 Task: Look for space in Plaridel, Philippines from 1st July, 2023 to 9th July, 2023 for 2 adults in price range Rs.8000 to Rs.15000. Place can be entire place with 1 bedroom having 1 bed and 1 bathroom. Property type can be house, flat, guest house. Booking option can be shelf check-in. Required host language is English.
Action: Mouse moved to (664, 102)
Screenshot: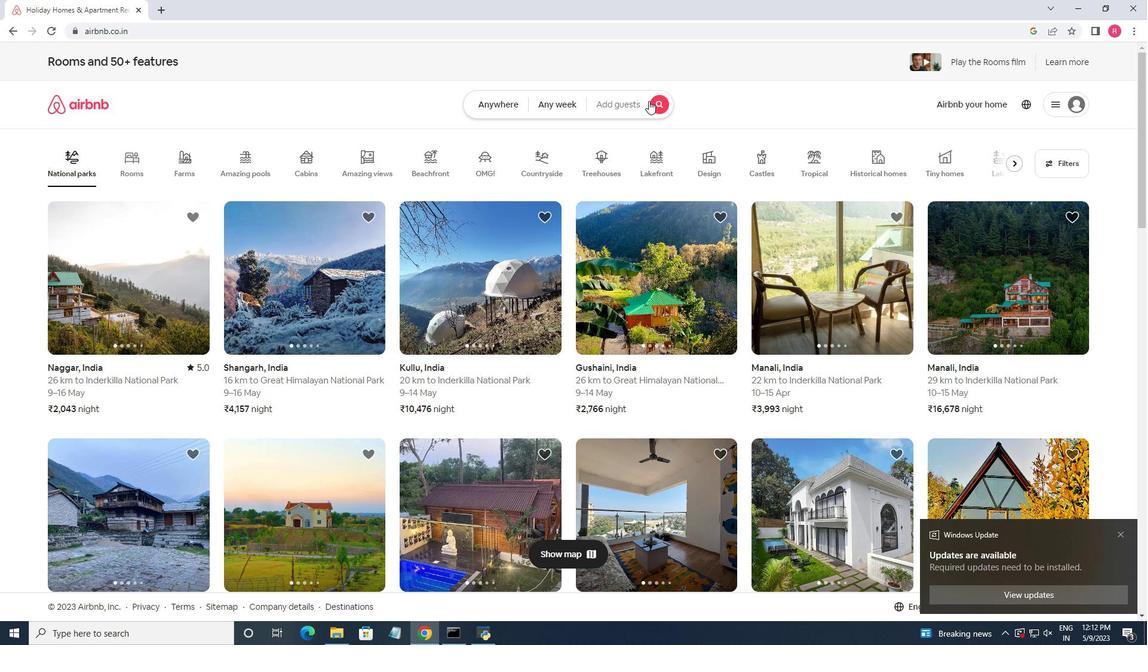 
Action: Mouse pressed left at (664, 102)
Screenshot: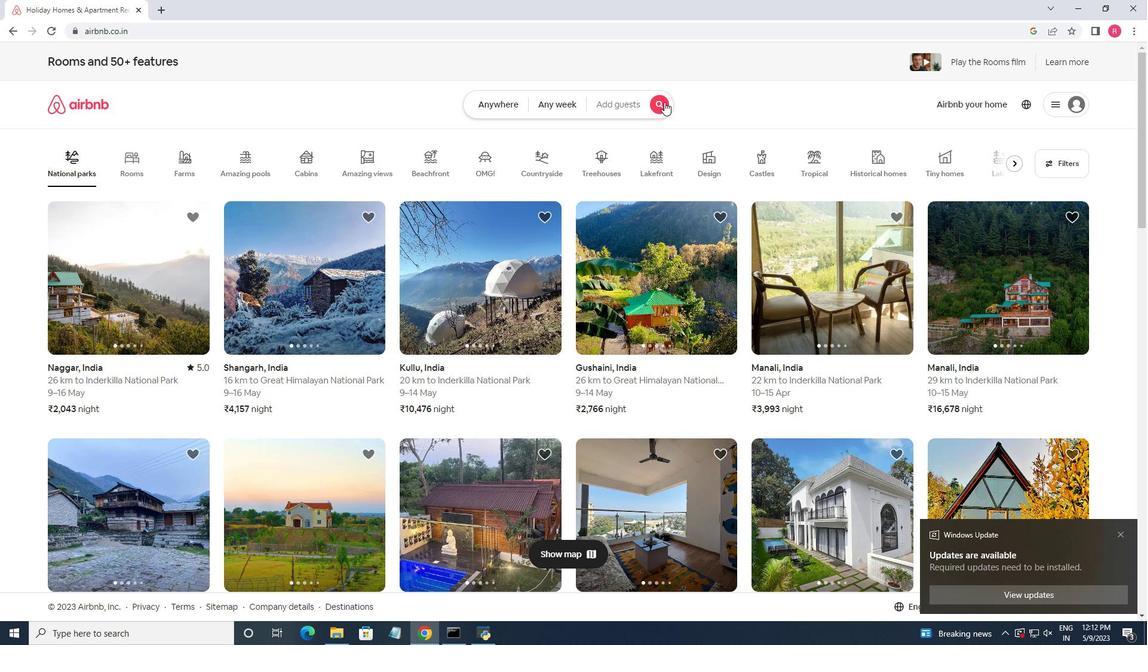 
Action: Mouse moved to (364, 150)
Screenshot: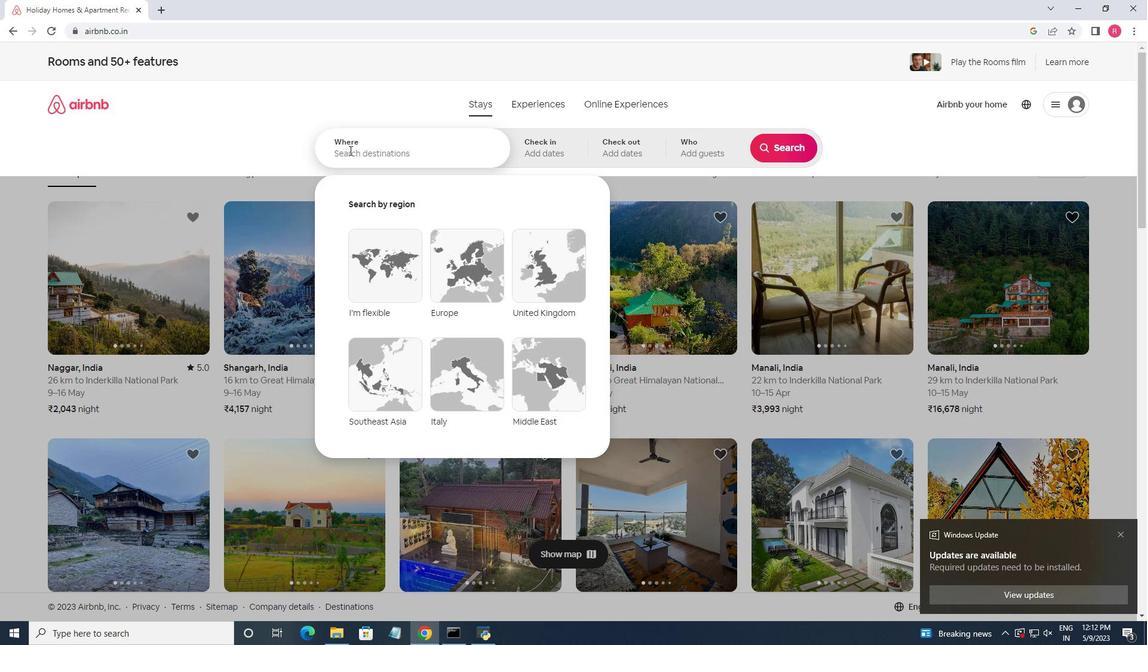 
Action: Mouse pressed left at (364, 150)
Screenshot: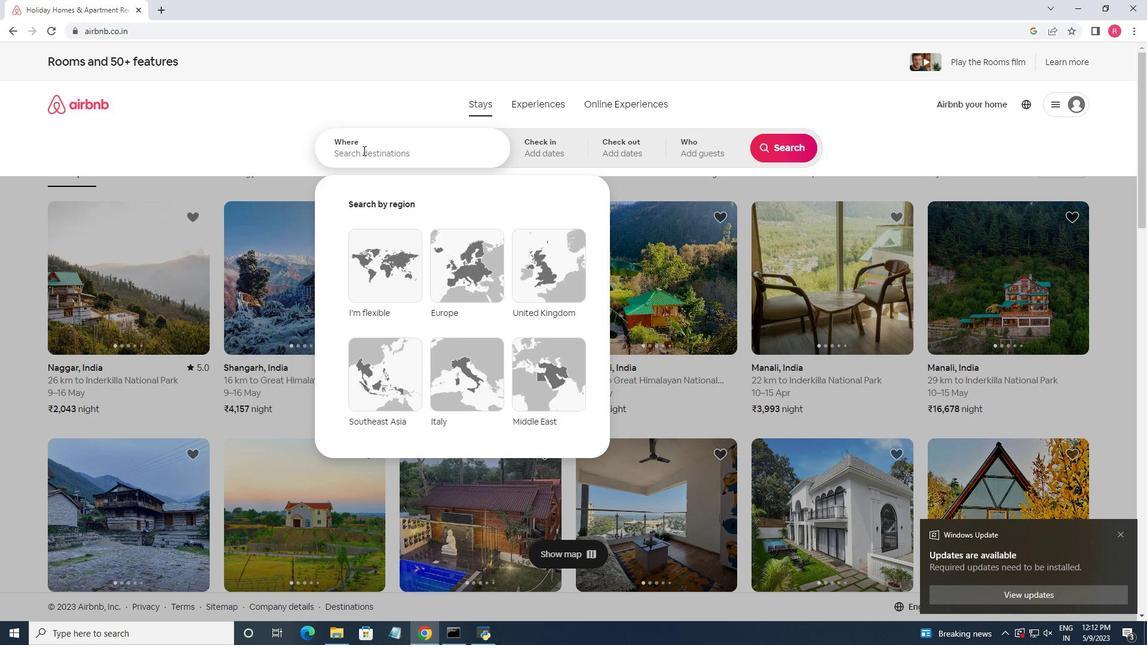 
Action: Key pressed <Key.shift><Key.shift><Key.shift><Key.shift><Key.shift><Key.shift><Key.shift><Key.shift><Key.shift><Key.shift><Key.shift><Key.shift><Key.shift><Key.shift><Key.shift><Key.shift><Key.shift><Key.shift><Key.shift><Key.shift><Key.shift><Key.shift><Key.shift><Key.shift><Key.shift><Key.shift><Key.shift><Key.shift><Key.shift><Key.shift><Key.shift><Key.shift><Key.shift><Key.shift><Key.shift><Key.shift><Key.shift><Key.shift><Key.shift><Key.shift><Key.shift><Key.shift><Key.shift><Key.shift><Key.shift><Key.shift><Key.shift><Key.shift><Key.shift><Key.shift>Plaridel,<Key.space><Key.shift>Phill<Key.backspace>ippines<Key.enter>
Screenshot: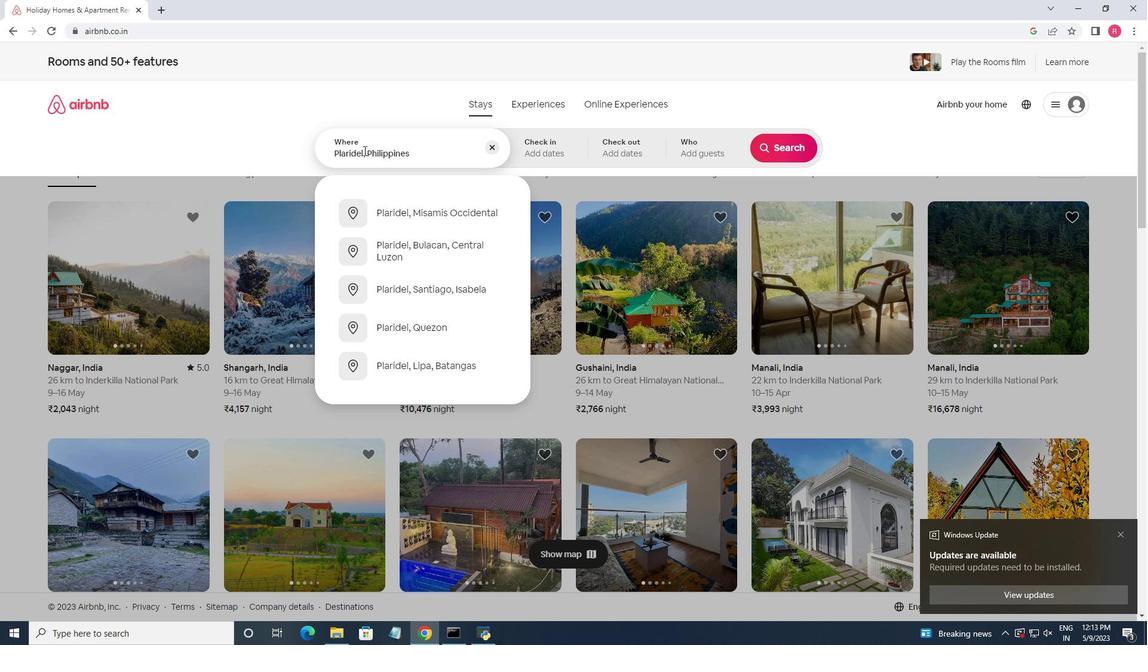 
Action: Mouse moved to (563, 152)
Screenshot: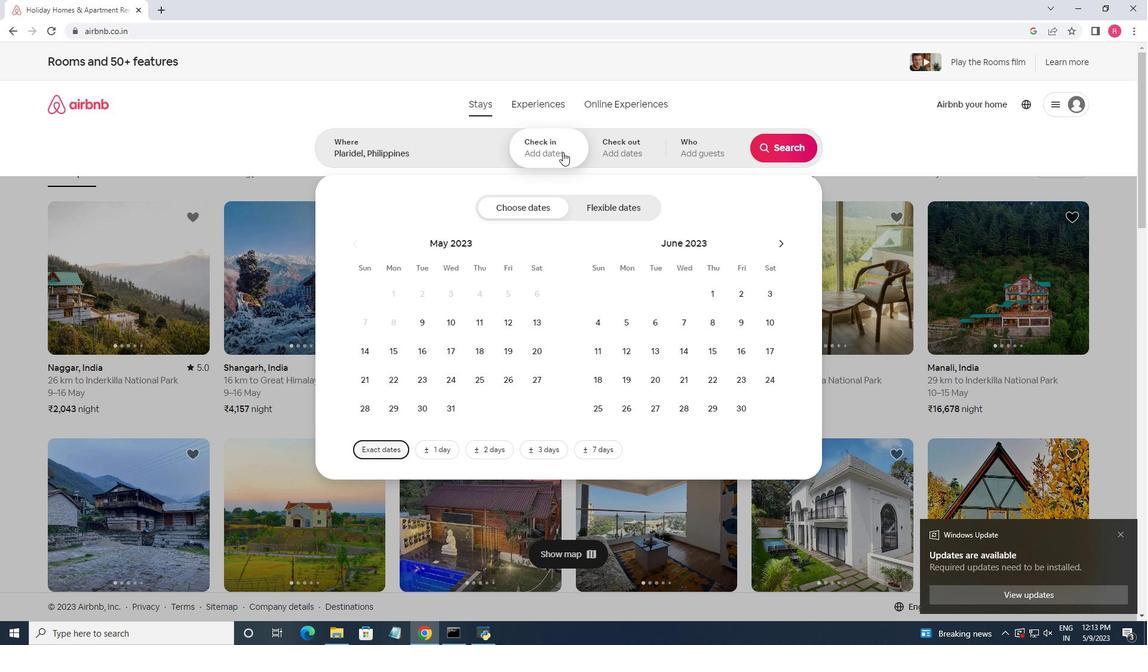 
Action: Mouse pressed left at (563, 152)
Screenshot: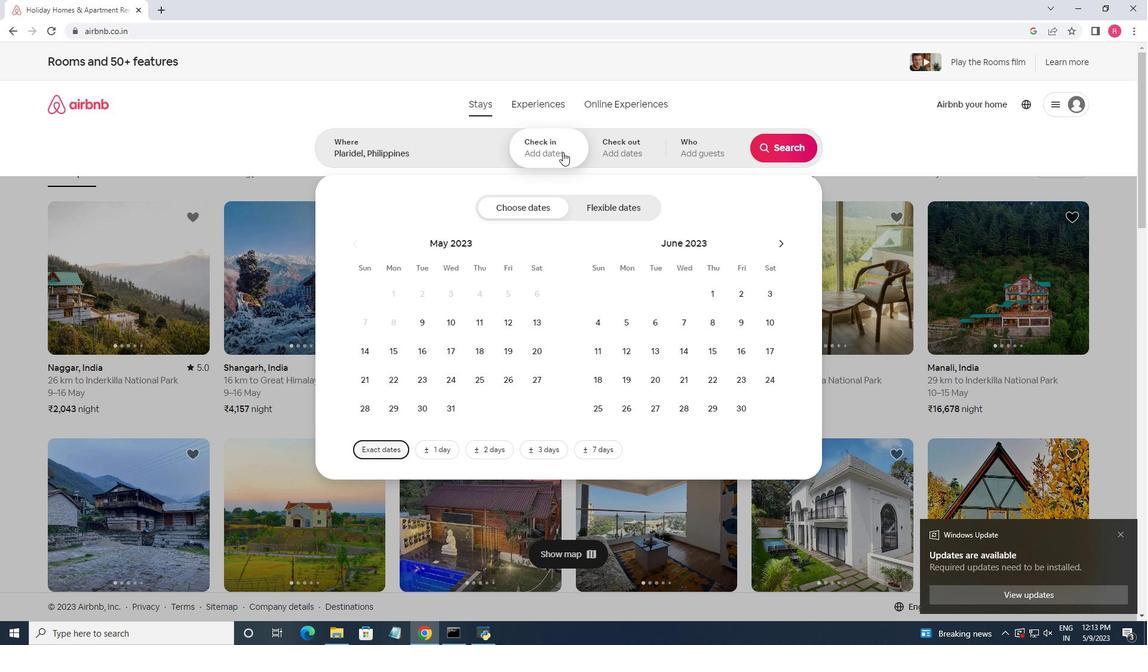 
Action: Mouse moved to (551, 152)
Screenshot: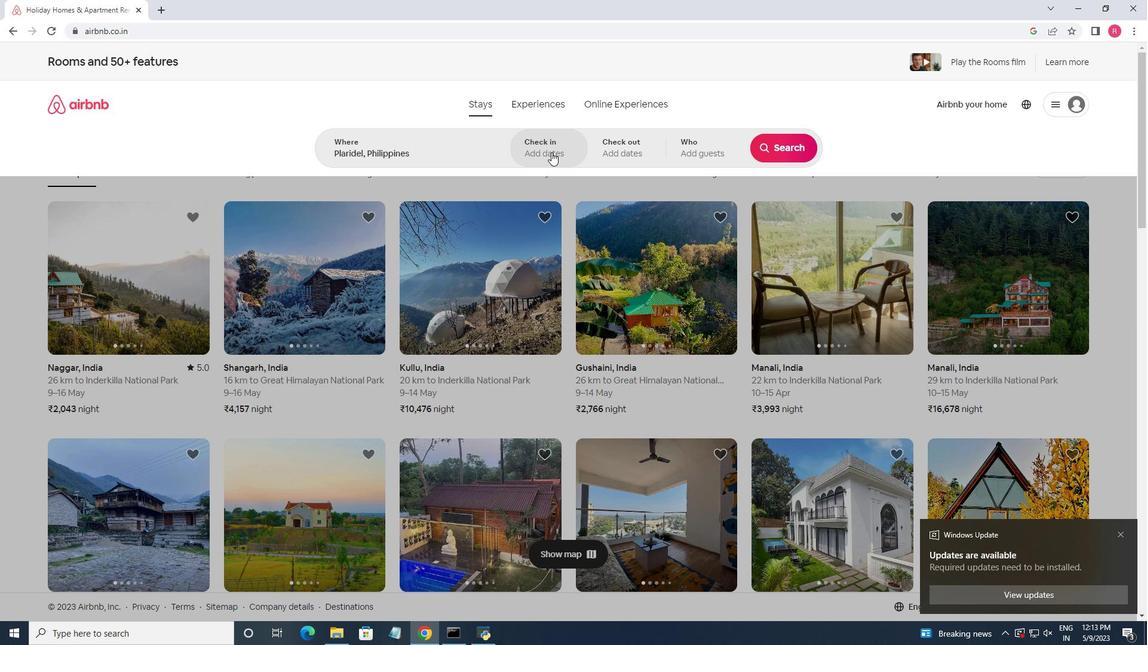 
Action: Mouse pressed left at (551, 152)
Screenshot: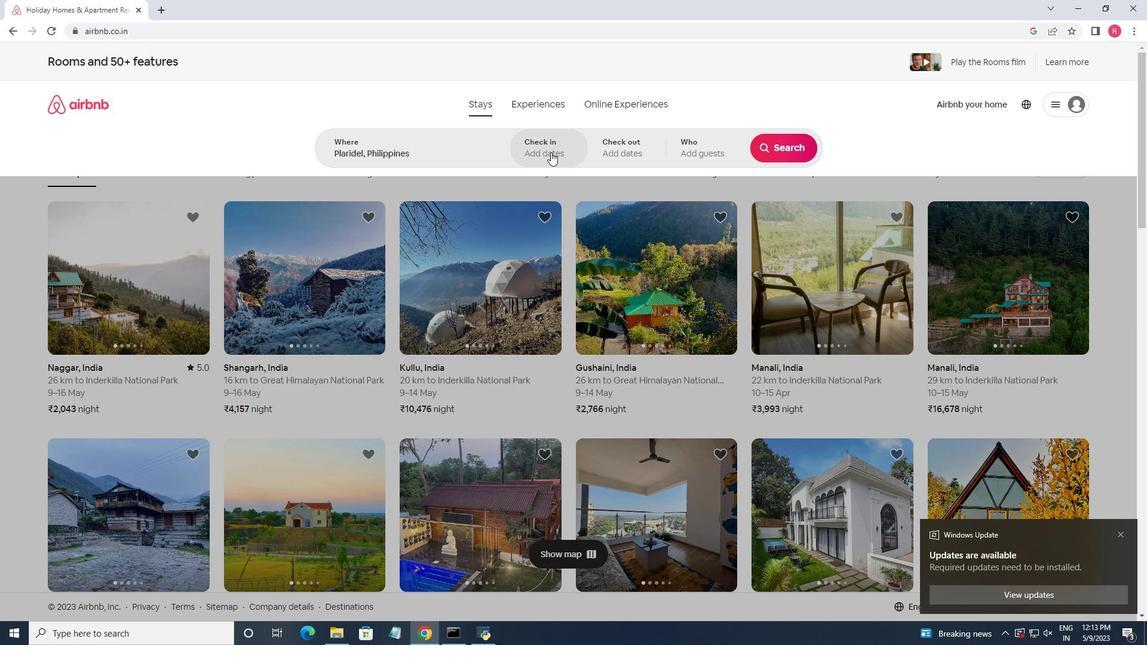 
Action: Mouse moved to (783, 247)
Screenshot: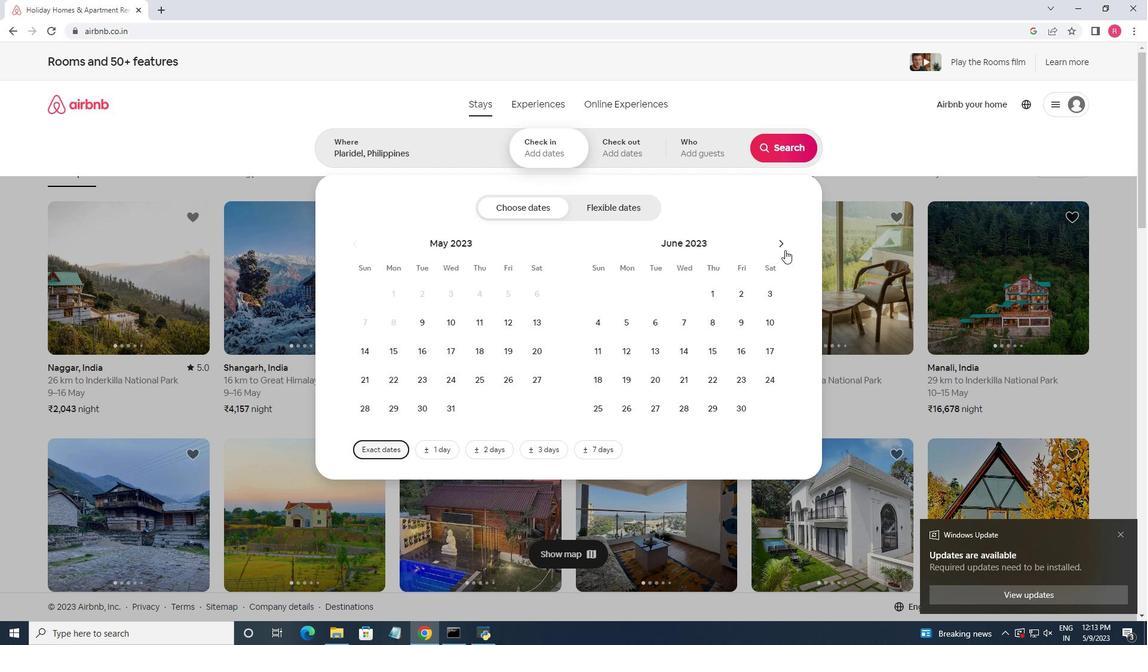 
Action: Mouse pressed left at (783, 247)
Screenshot: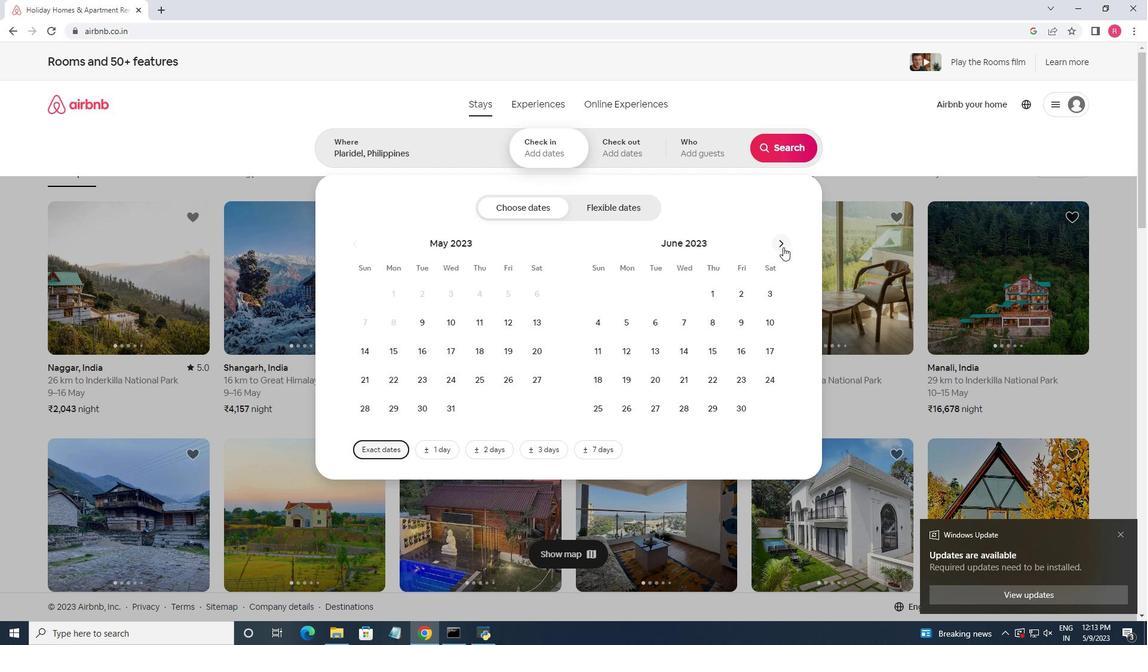 
Action: Mouse moved to (771, 297)
Screenshot: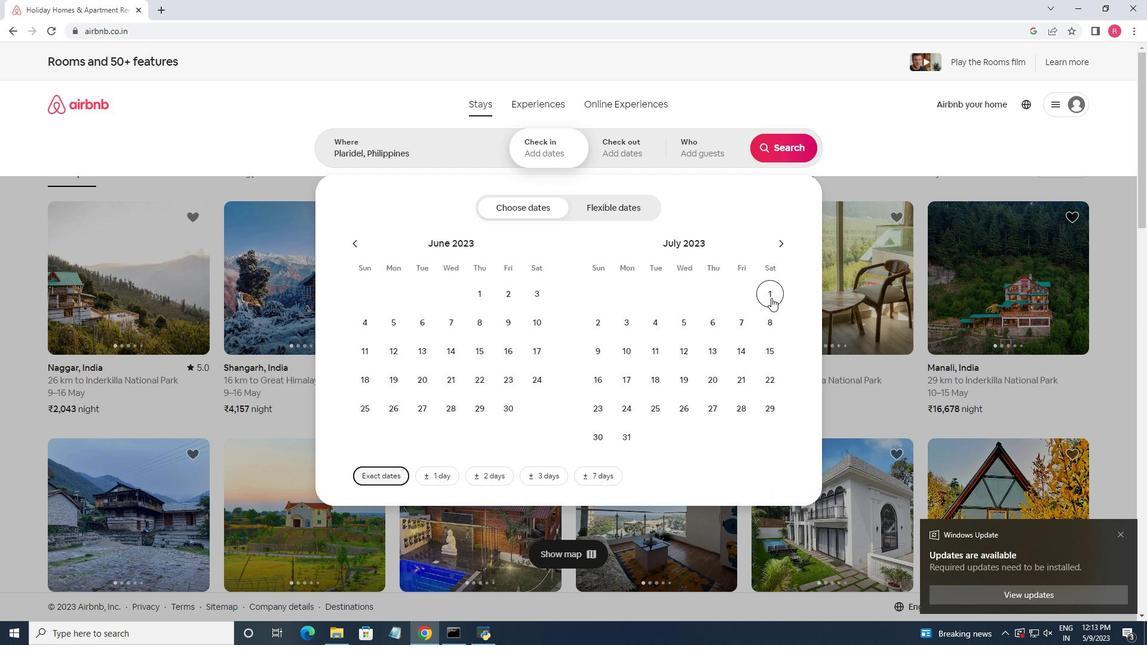 
Action: Mouse pressed left at (771, 297)
Screenshot: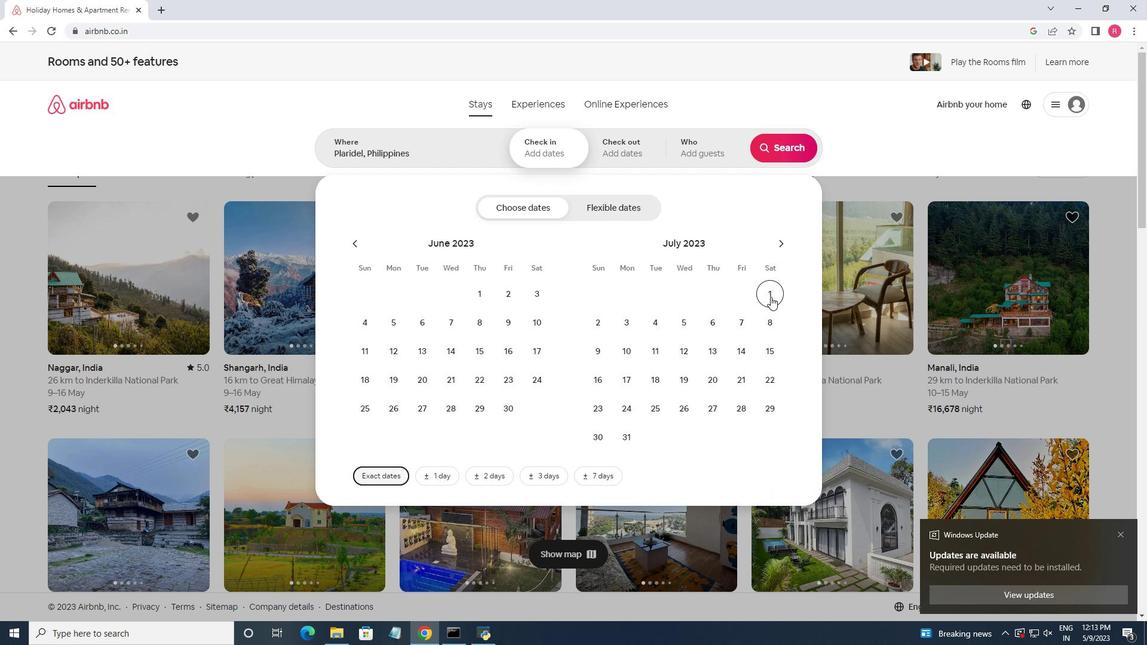 
Action: Mouse moved to (605, 349)
Screenshot: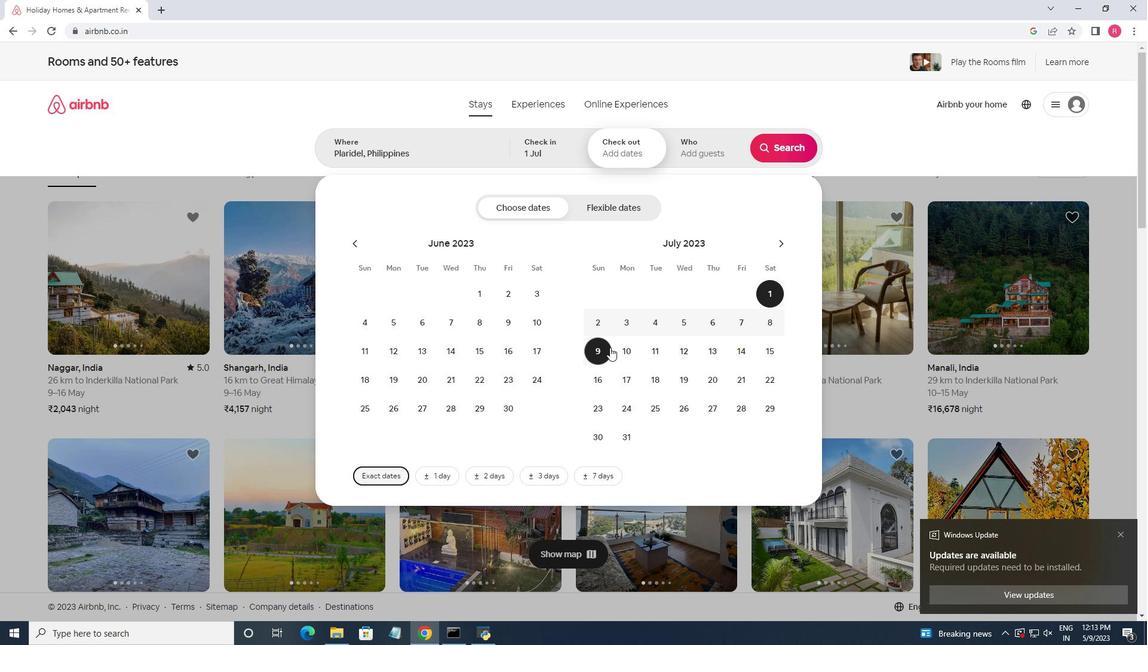 
Action: Mouse pressed left at (605, 349)
Screenshot: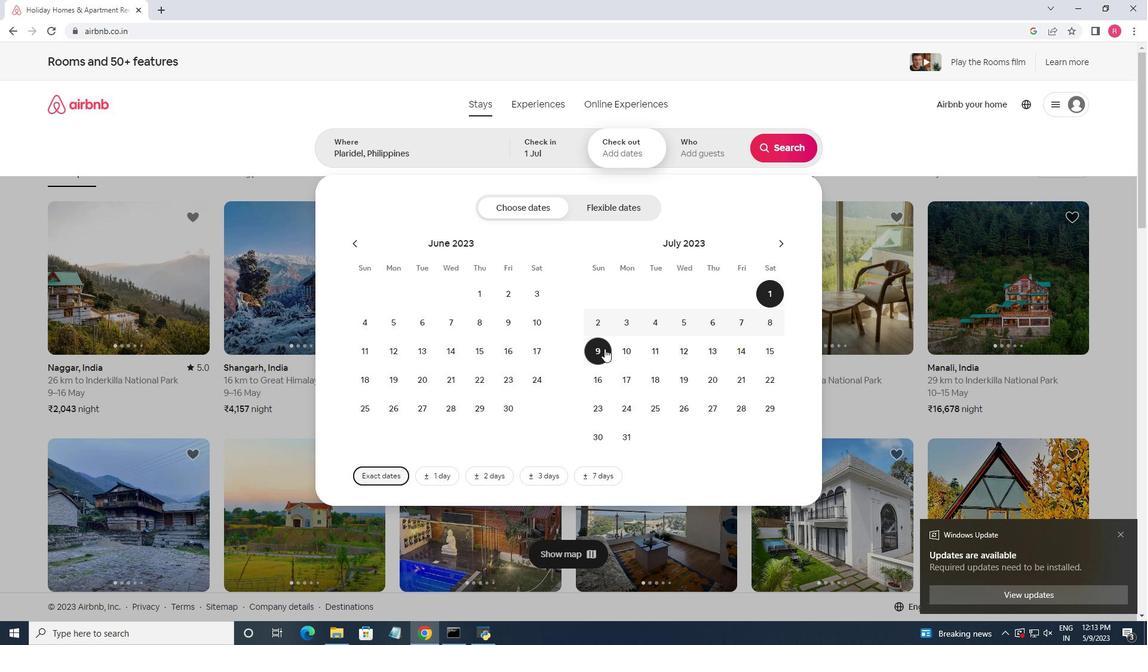 
Action: Mouse moved to (721, 156)
Screenshot: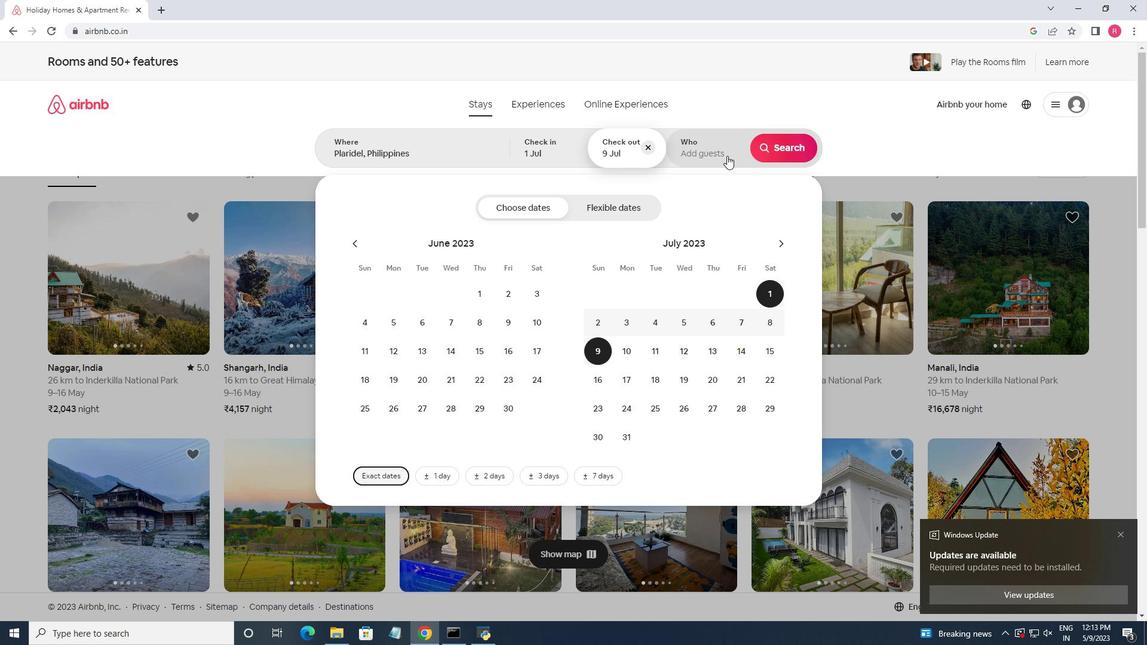 
Action: Mouse pressed left at (721, 156)
Screenshot: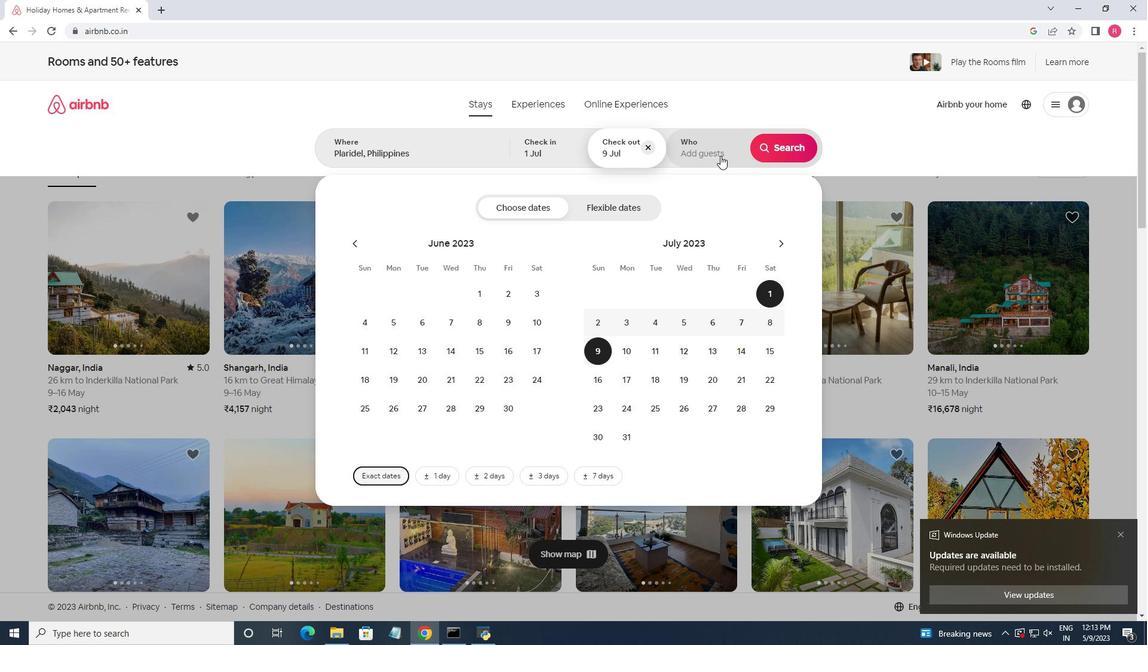 
Action: Mouse moved to (790, 207)
Screenshot: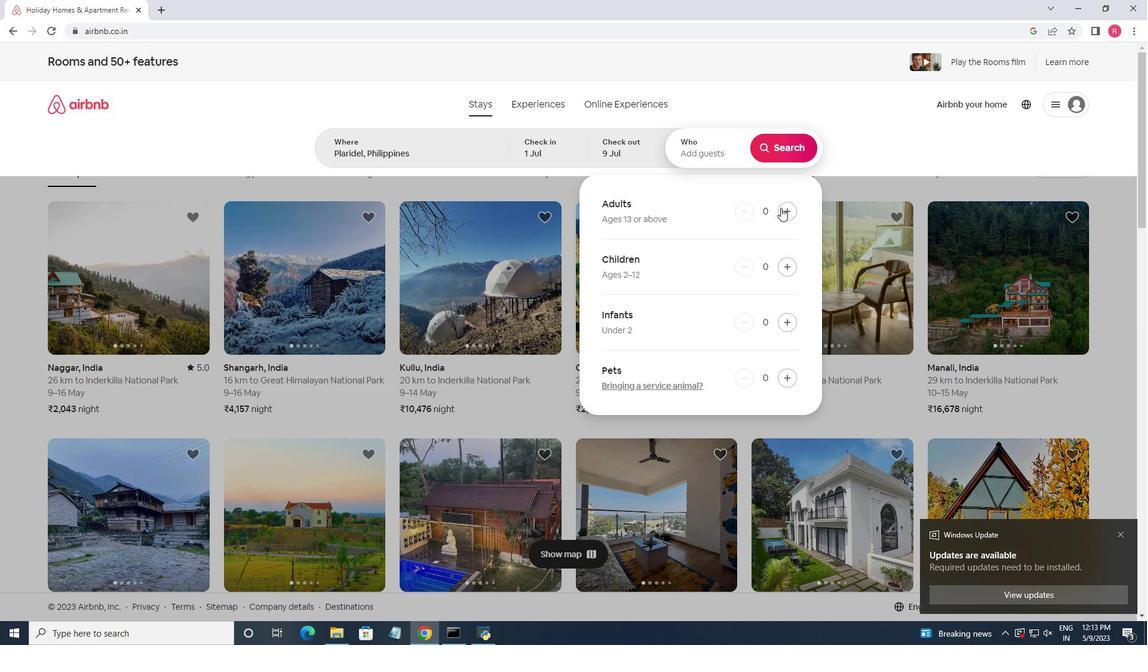 
Action: Mouse pressed left at (790, 207)
Screenshot: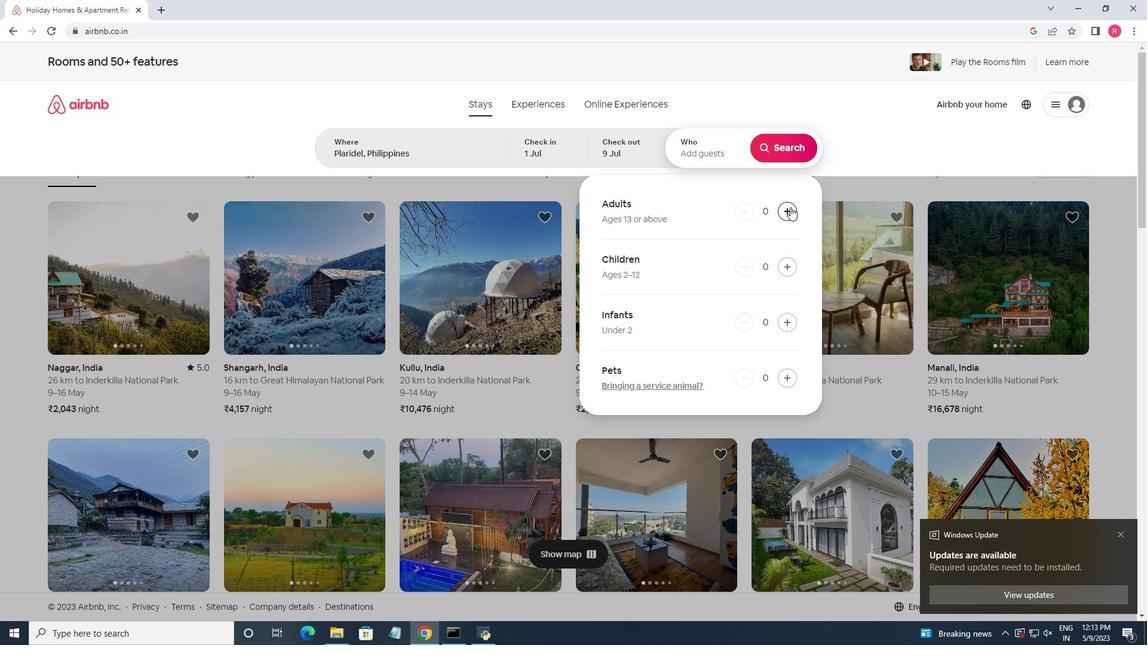 
Action: Mouse pressed left at (790, 207)
Screenshot: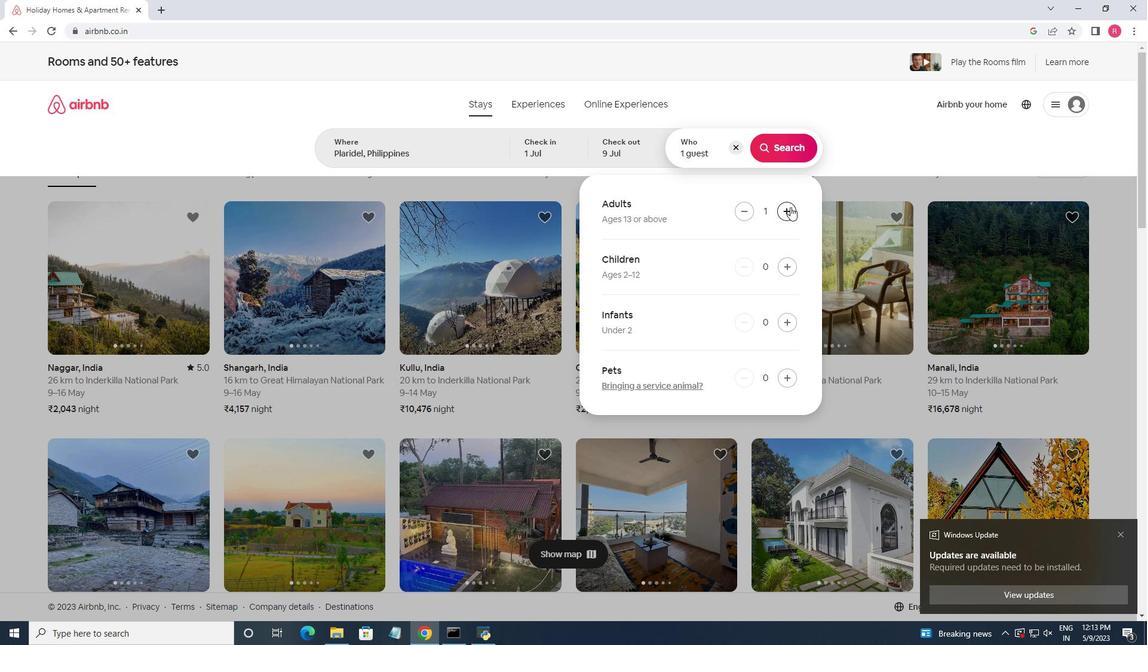 
Action: Mouse moved to (779, 150)
Screenshot: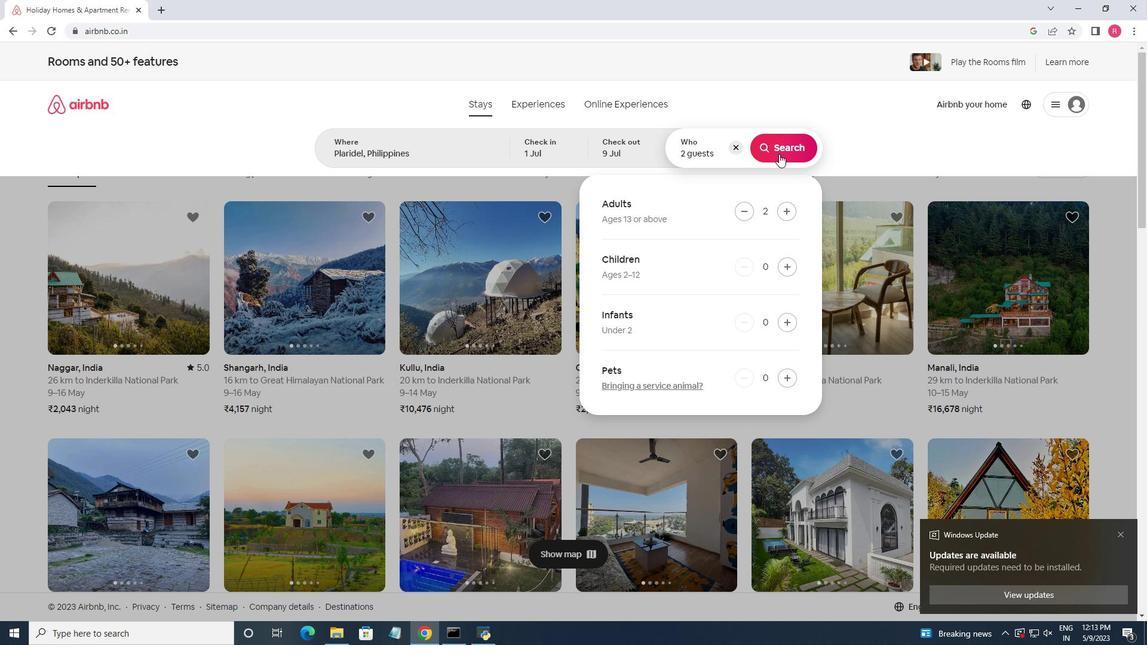 
Action: Mouse pressed left at (779, 150)
Screenshot: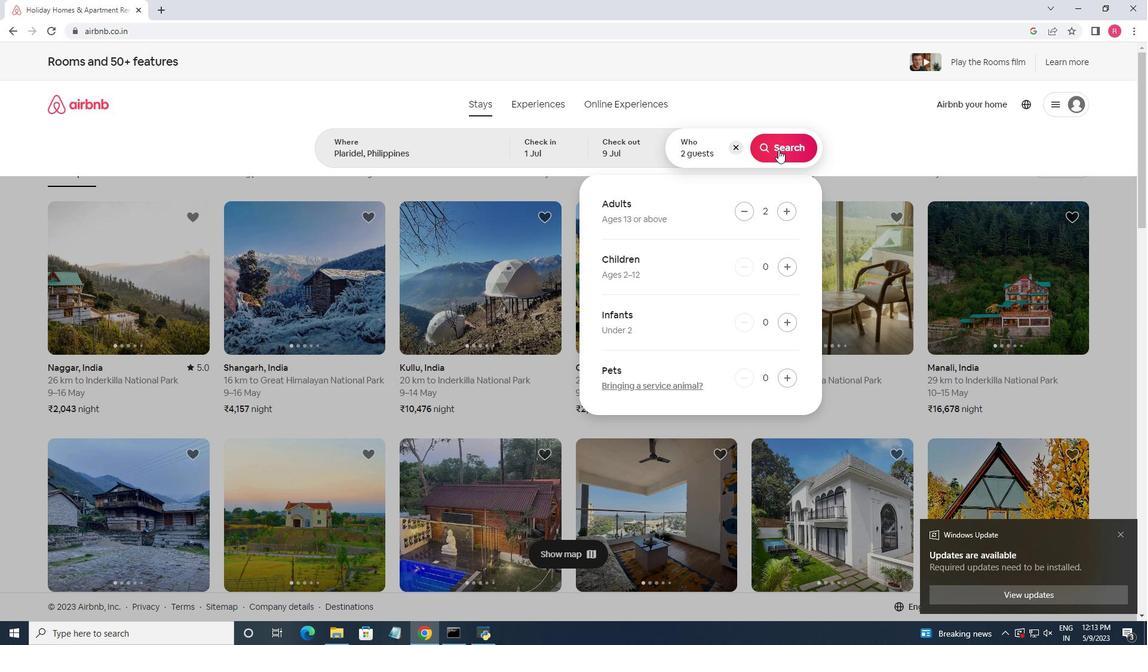 
Action: Mouse moved to (1091, 117)
Screenshot: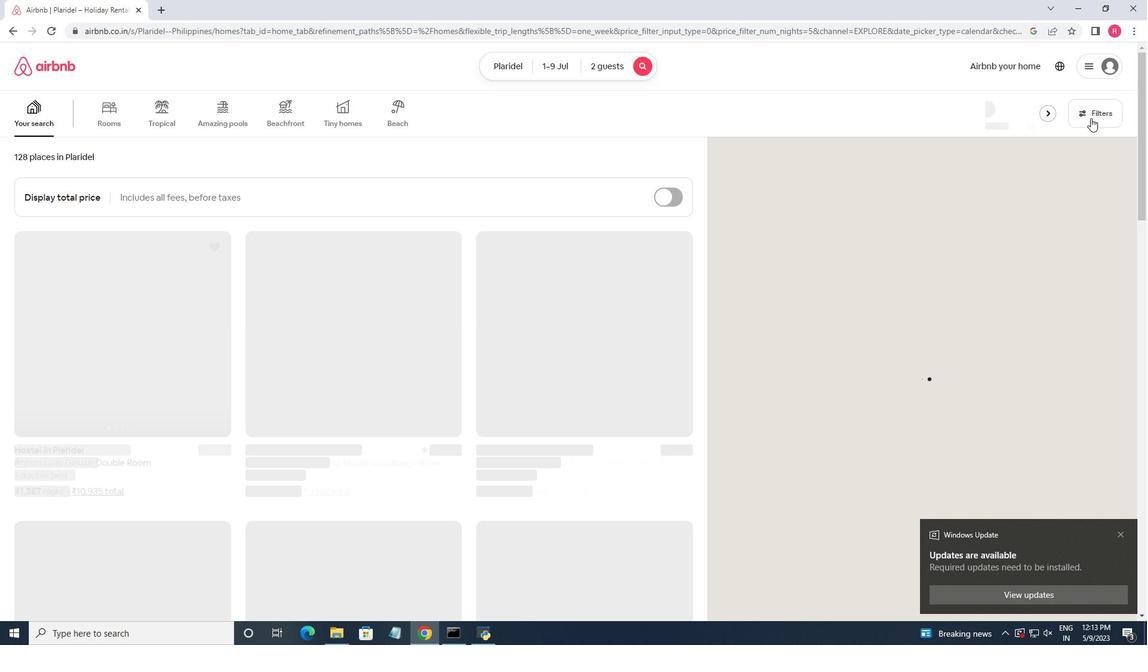 
Action: Mouse pressed left at (1091, 117)
Screenshot: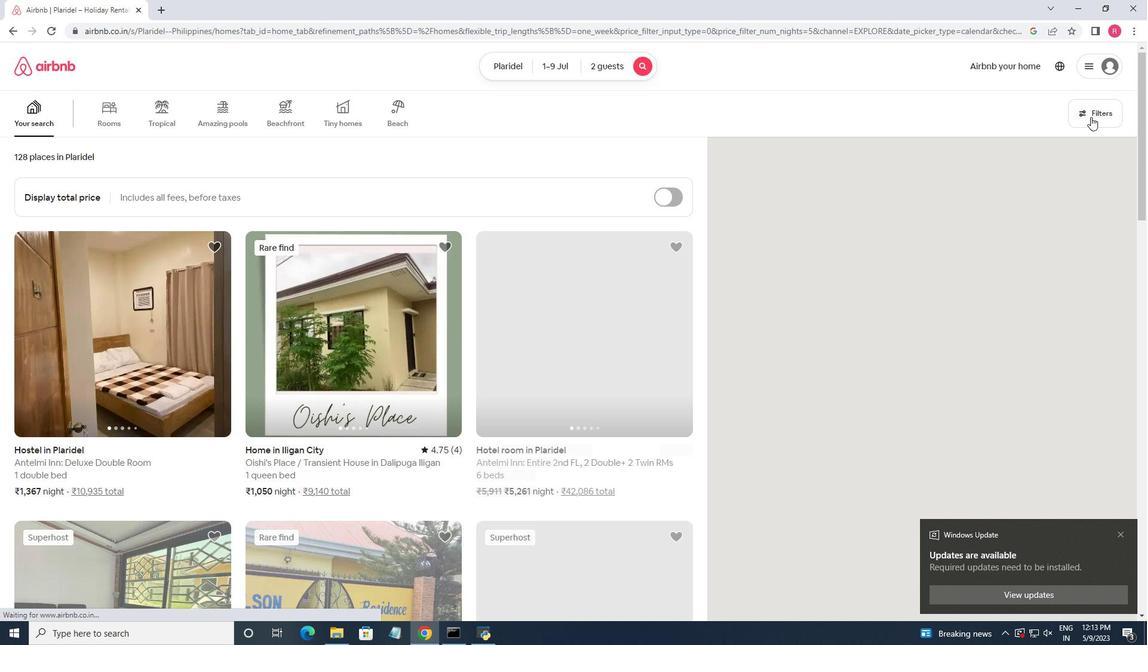 
Action: Mouse moved to (487, 260)
Screenshot: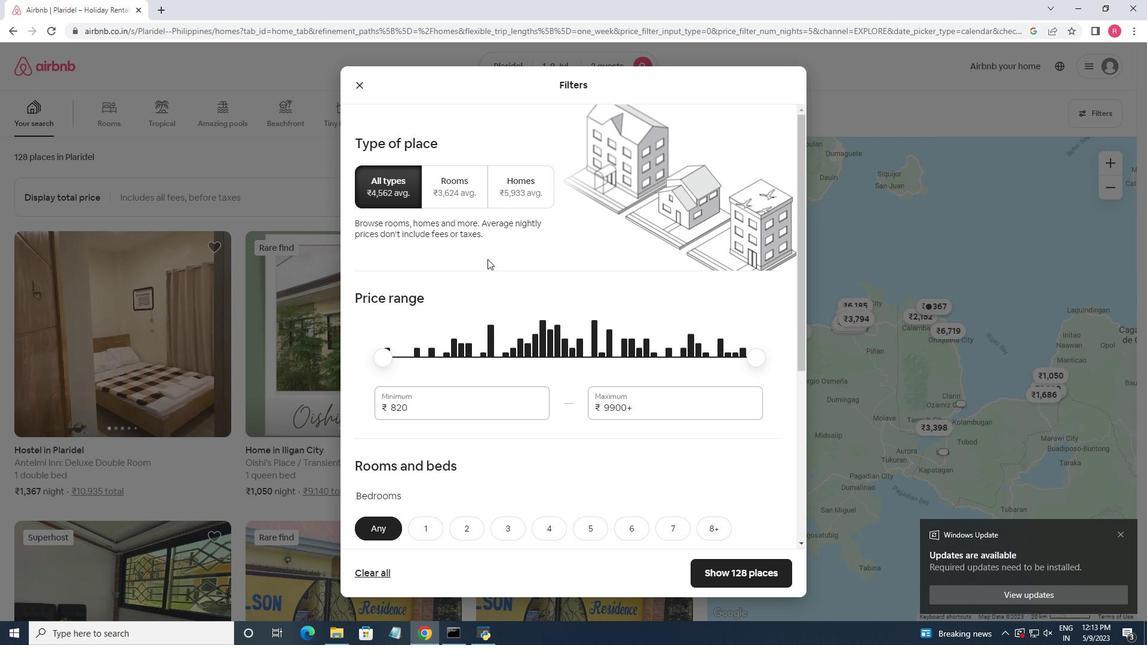 
Action: Mouse scrolled (487, 260) with delta (0, 0)
Screenshot: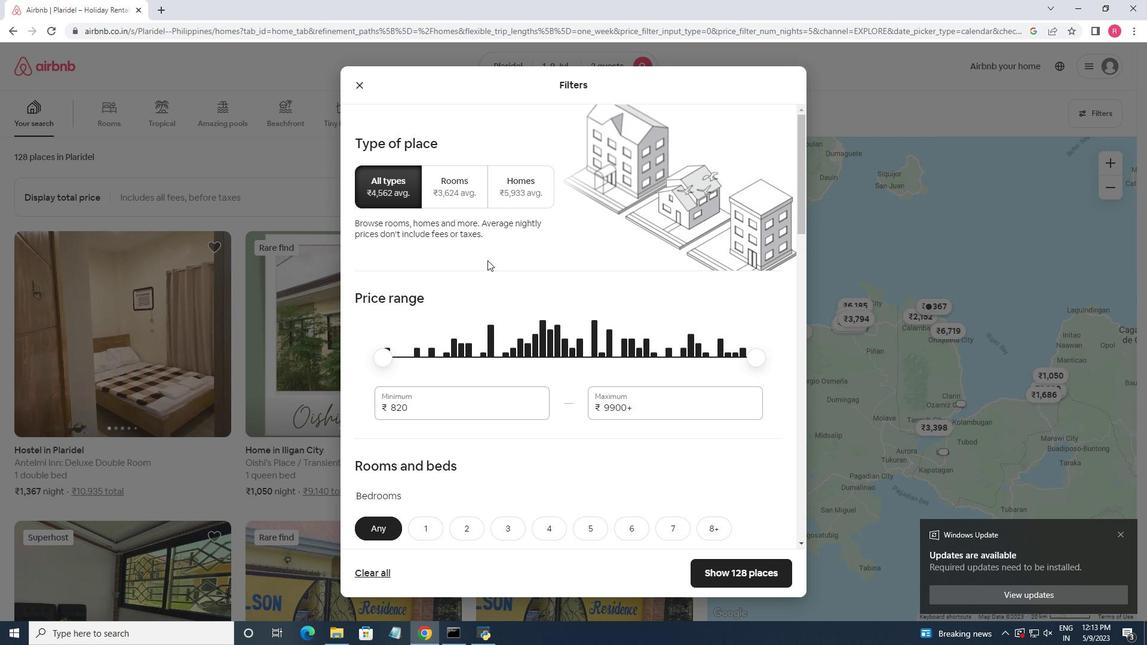 
Action: Mouse moved to (440, 343)
Screenshot: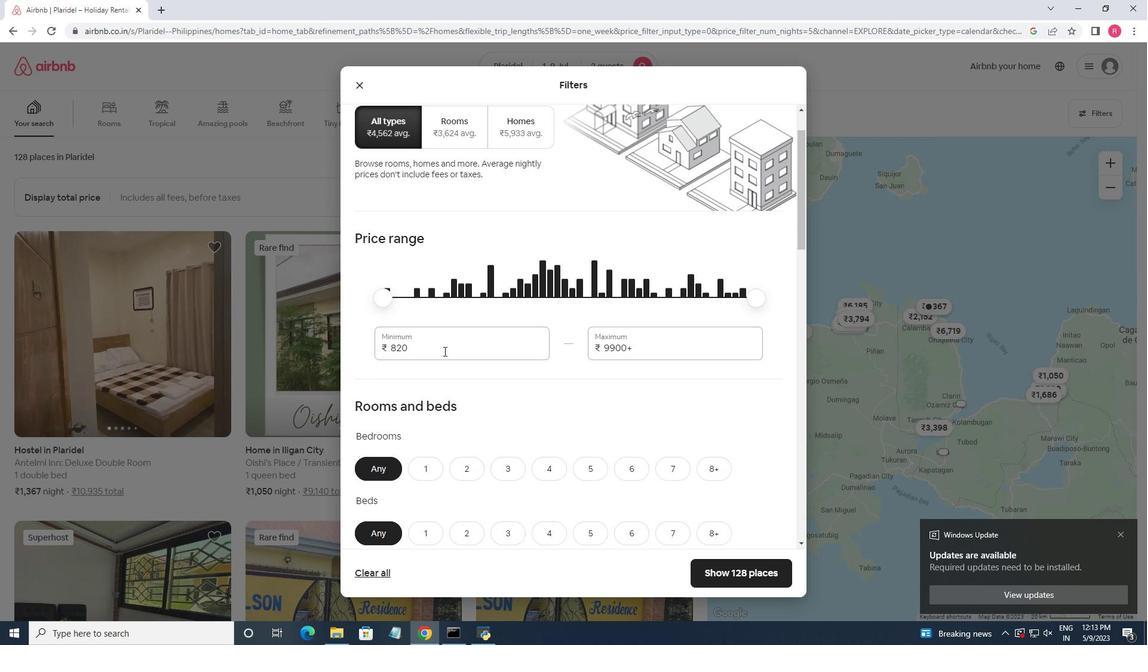 
Action: Mouse pressed left at (440, 343)
Screenshot: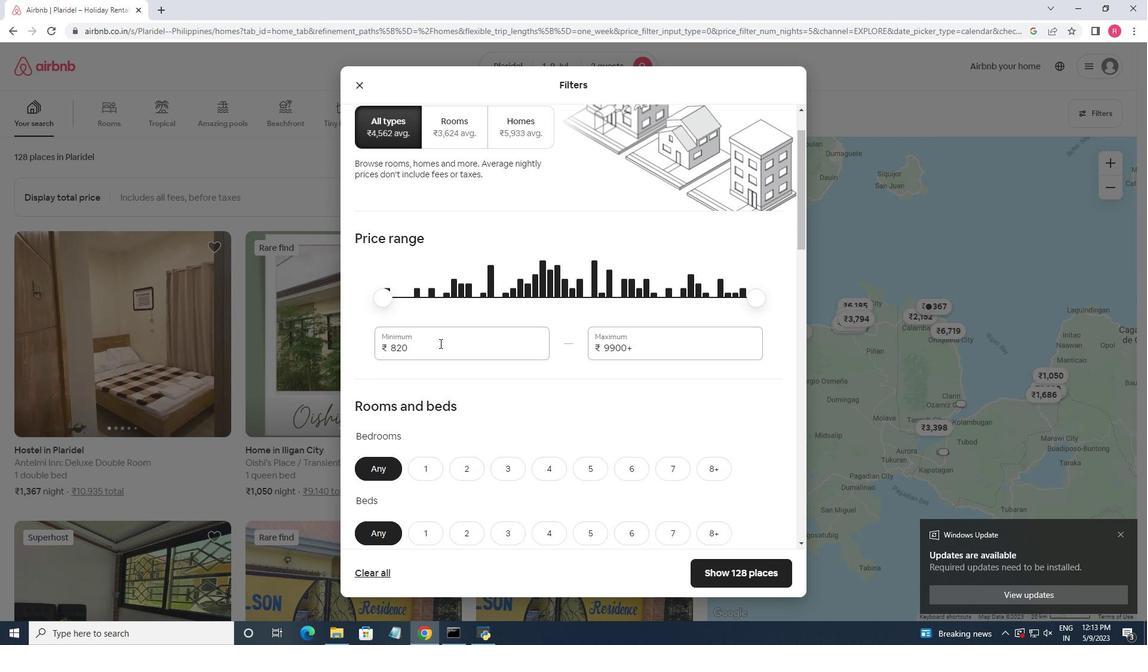 
Action: Mouse pressed left at (440, 343)
Screenshot: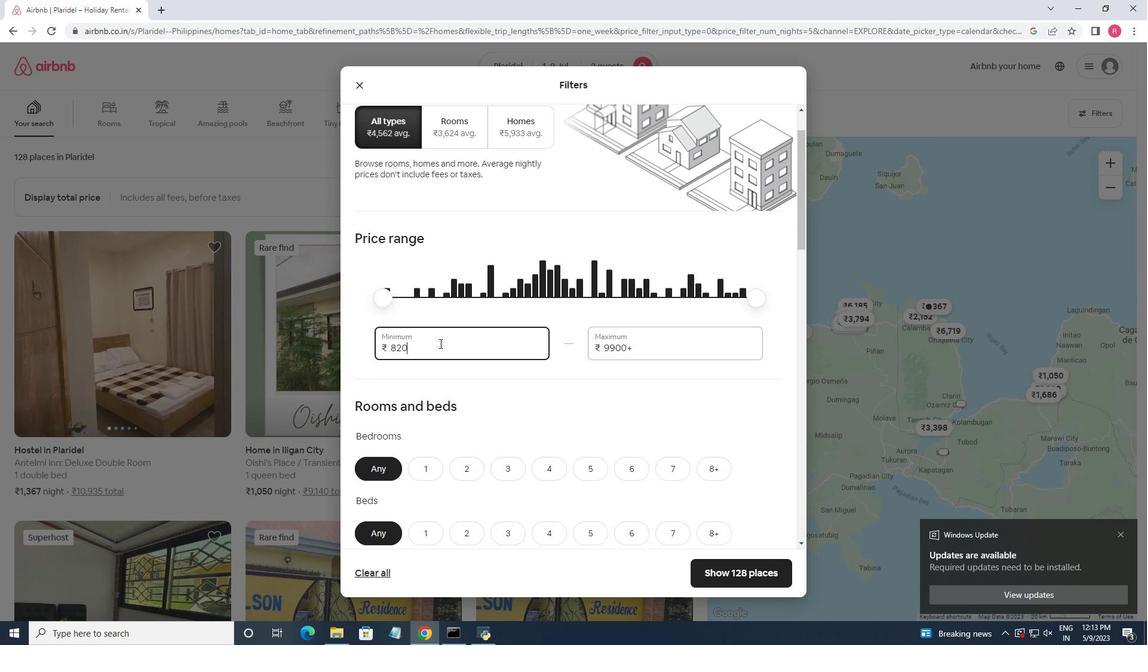 
Action: Key pressed <Key.backspace>8000<Key.tab>
Screenshot: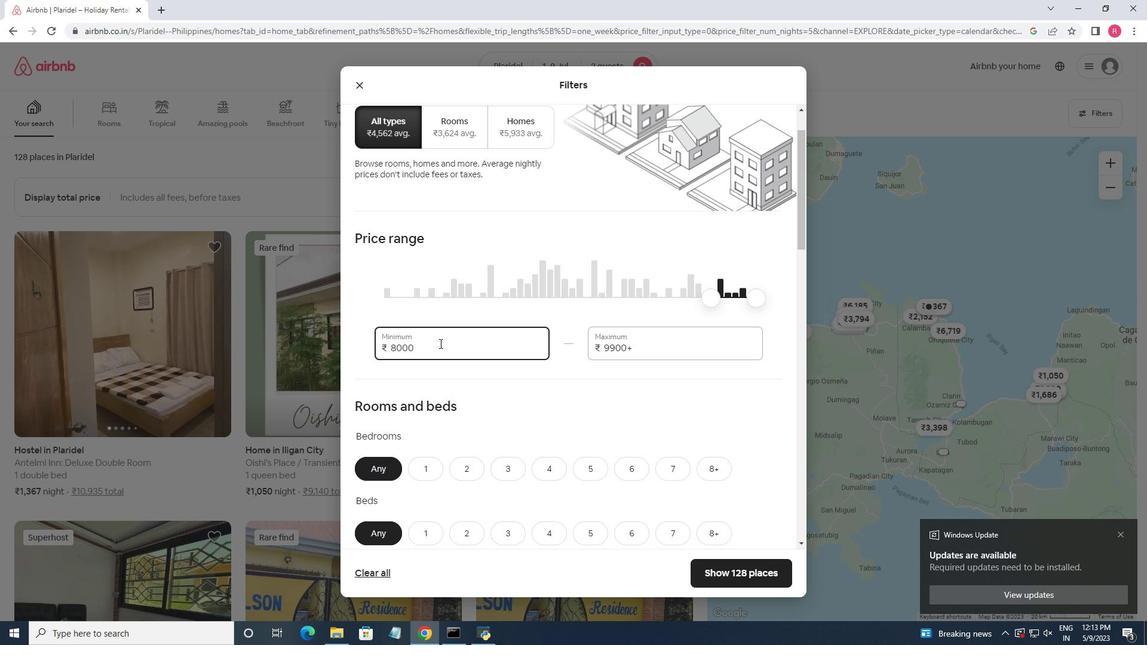 
Action: Mouse moved to (440, 343)
Screenshot: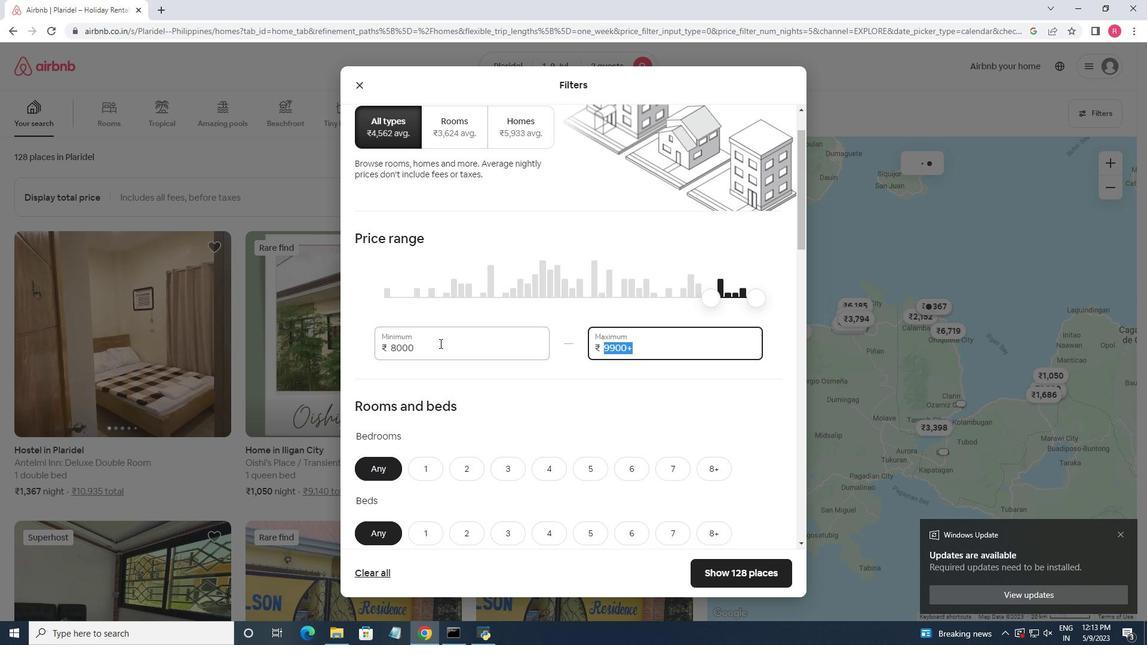 
Action: Key pressed 15000
Screenshot: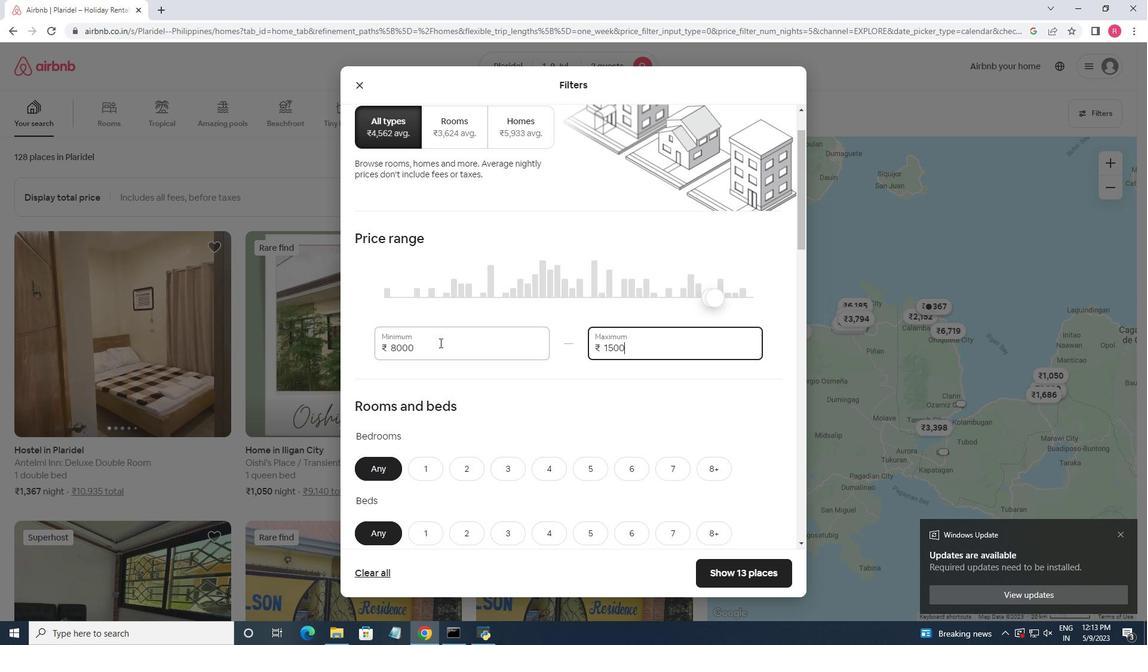
Action: Mouse moved to (497, 420)
Screenshot: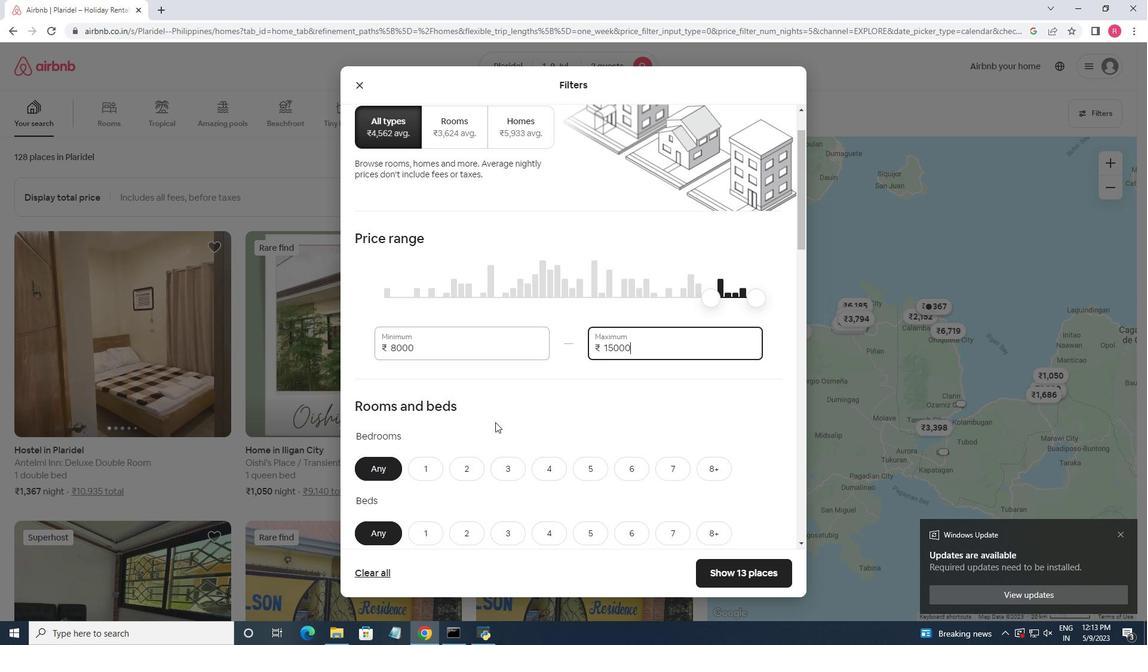 
Action: Mouse scrolled (497, 419) with delta (0, 0)
Screenshot: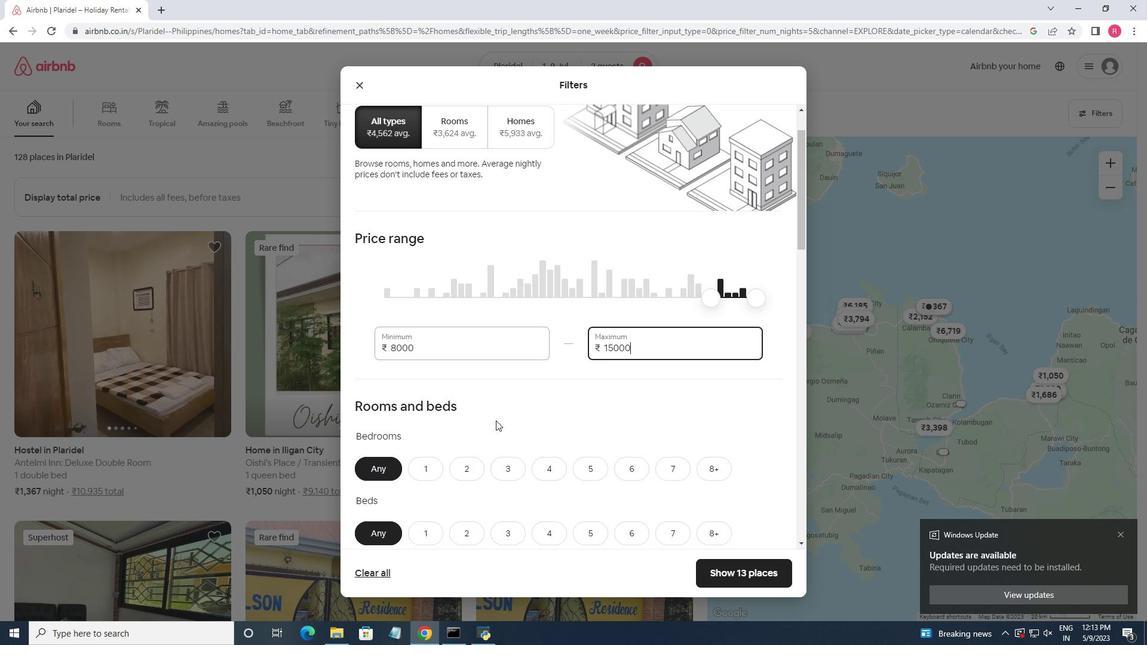 
Action: Mouse moved to (422, 402)
Screenshot: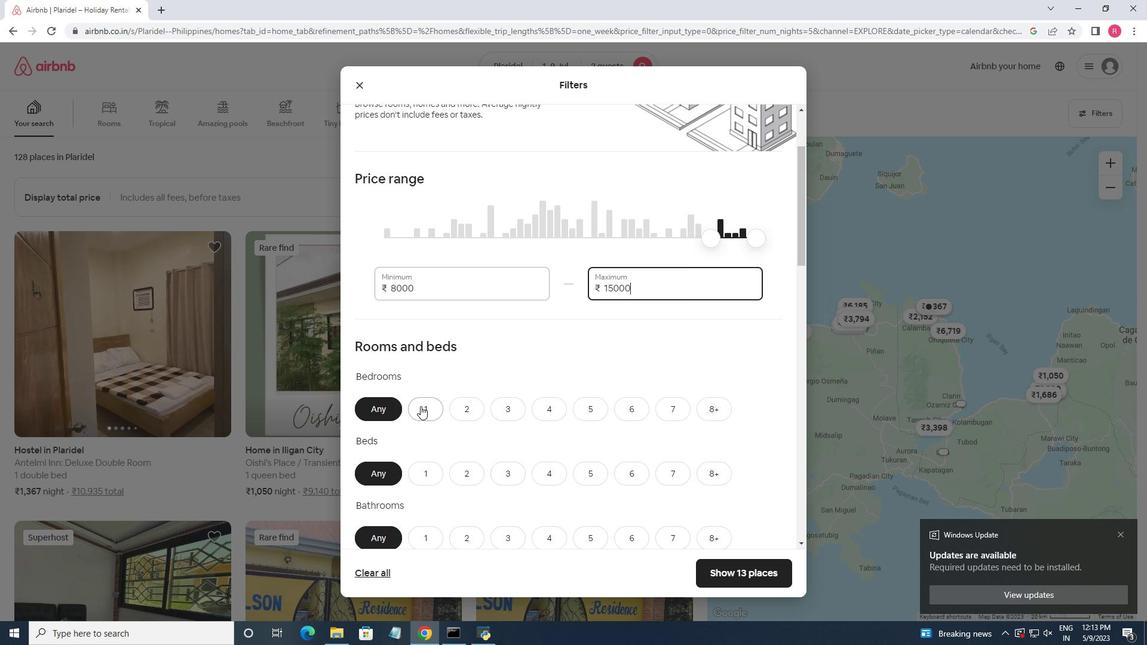
Action: Mouse pressed left at (422, 402)
Screenshot: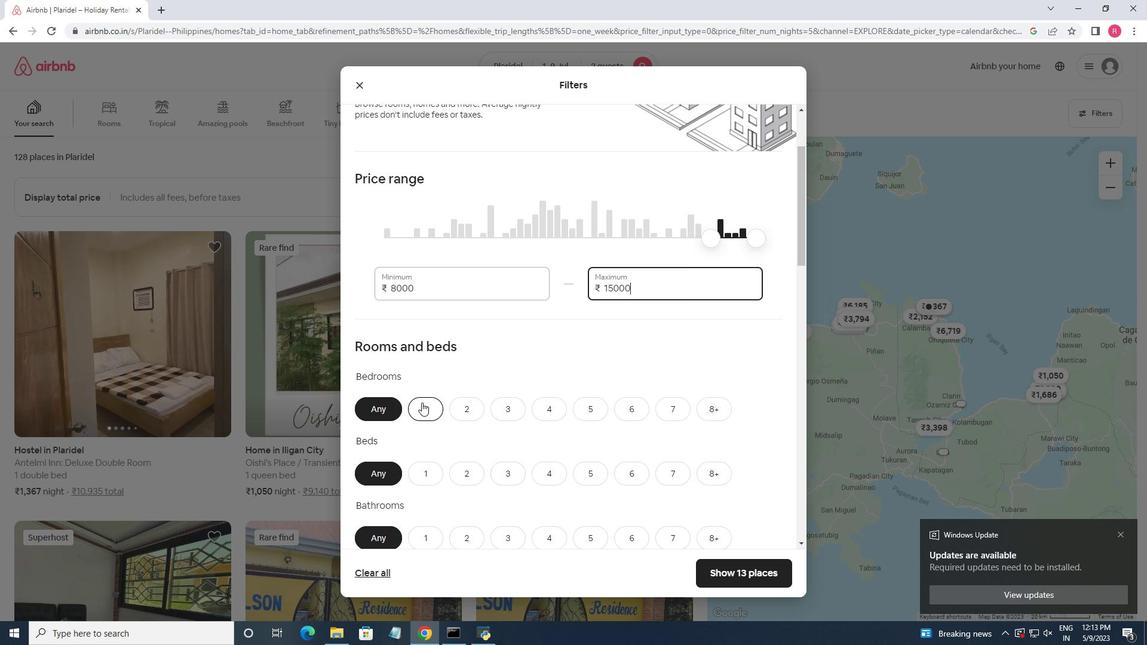 
Action: Mouse moved to (504, 365)
Screenshot: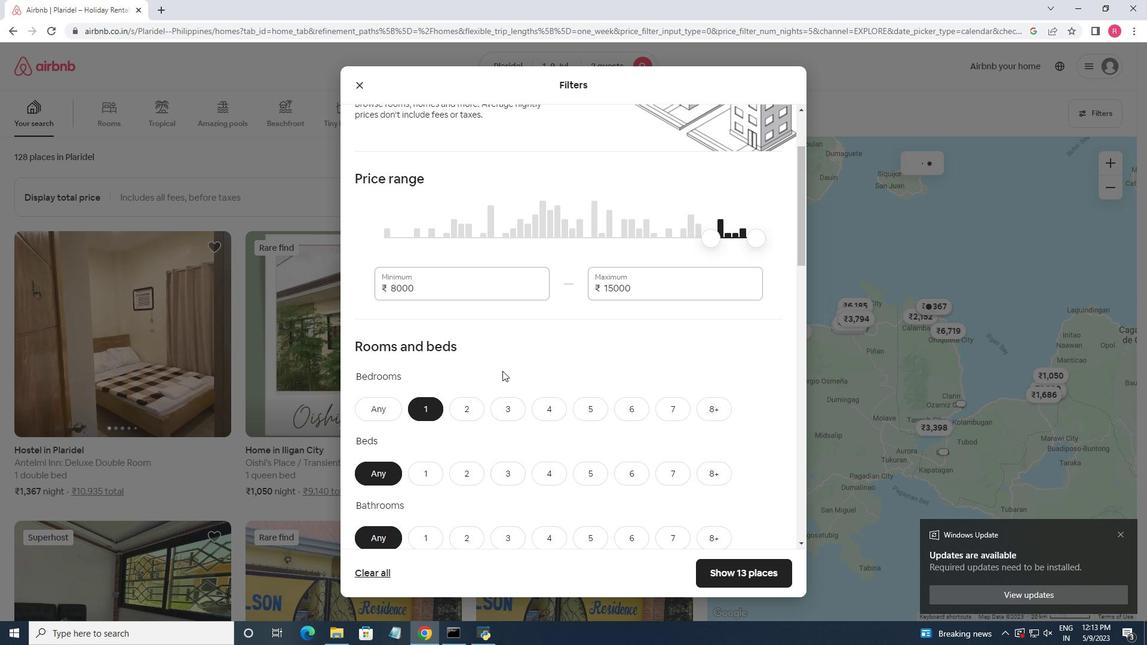
Action: Mouse scrolled (504, 364) with delta (0, 0)
Screenshot: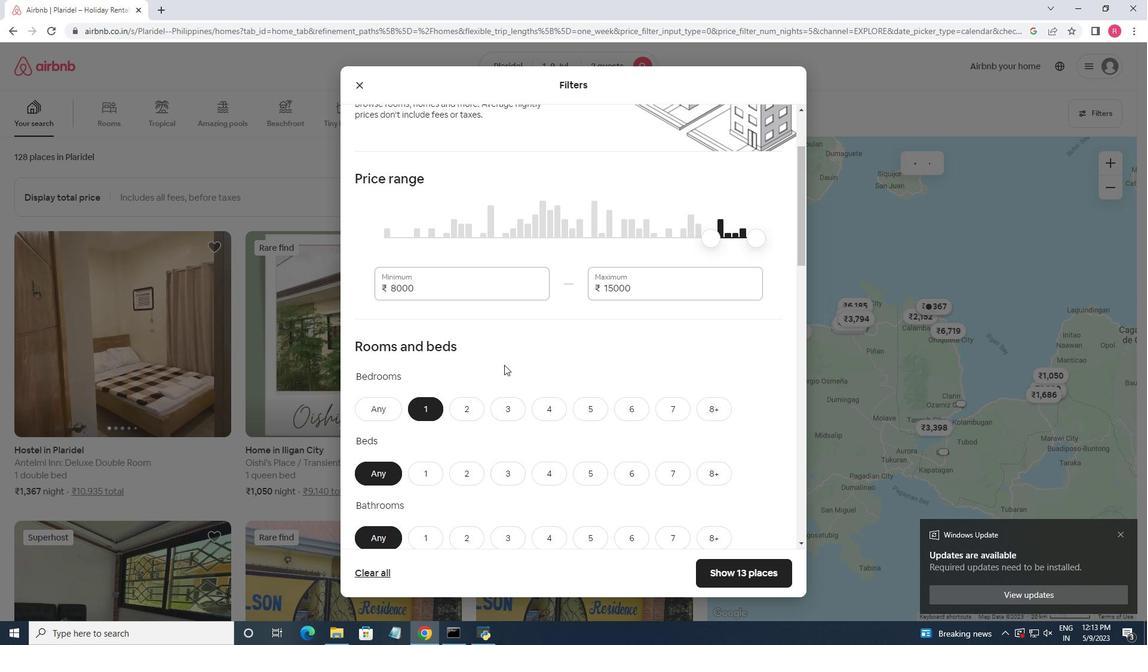
Action: Mouse moved to (383, 348)
Screenshot: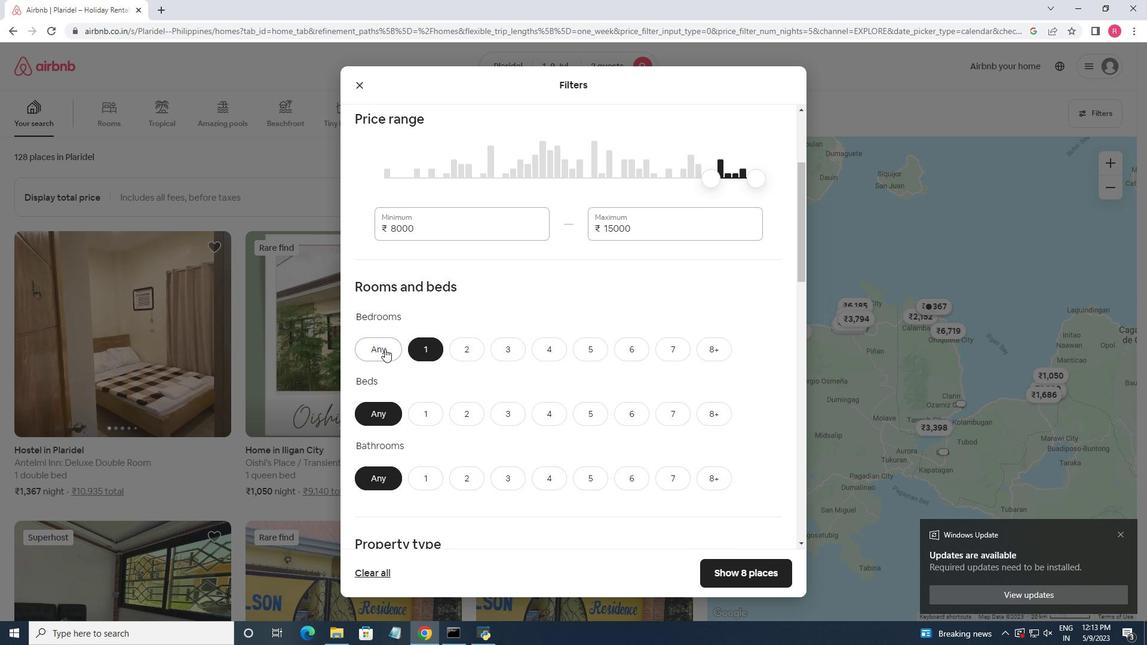 
Action: Mouse pressed left at (383, 348)
Screenshot: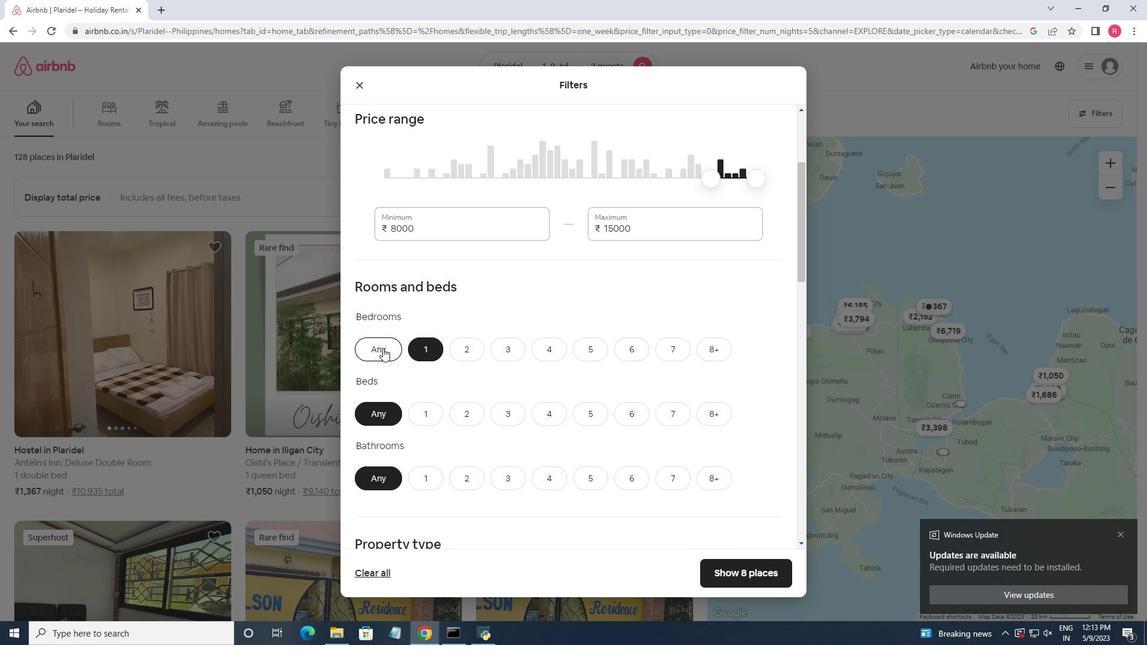 
Action: Mouse moved to (431, 350)
Screenshot: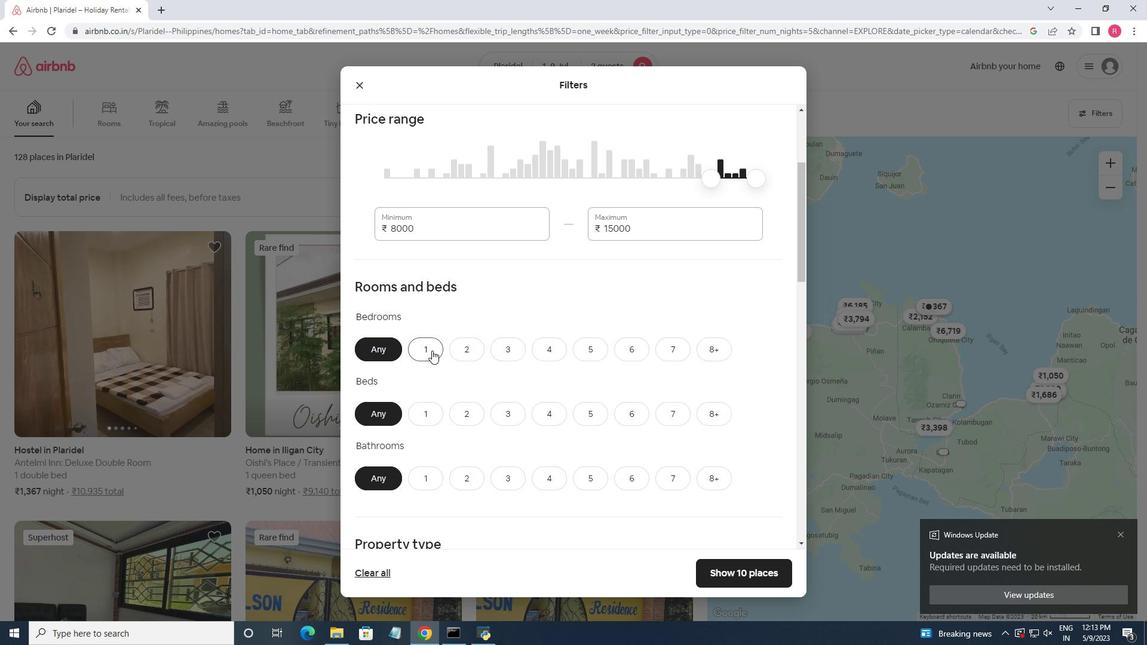 
Action: Mouse pressed left at (431, 350)
Screenshot: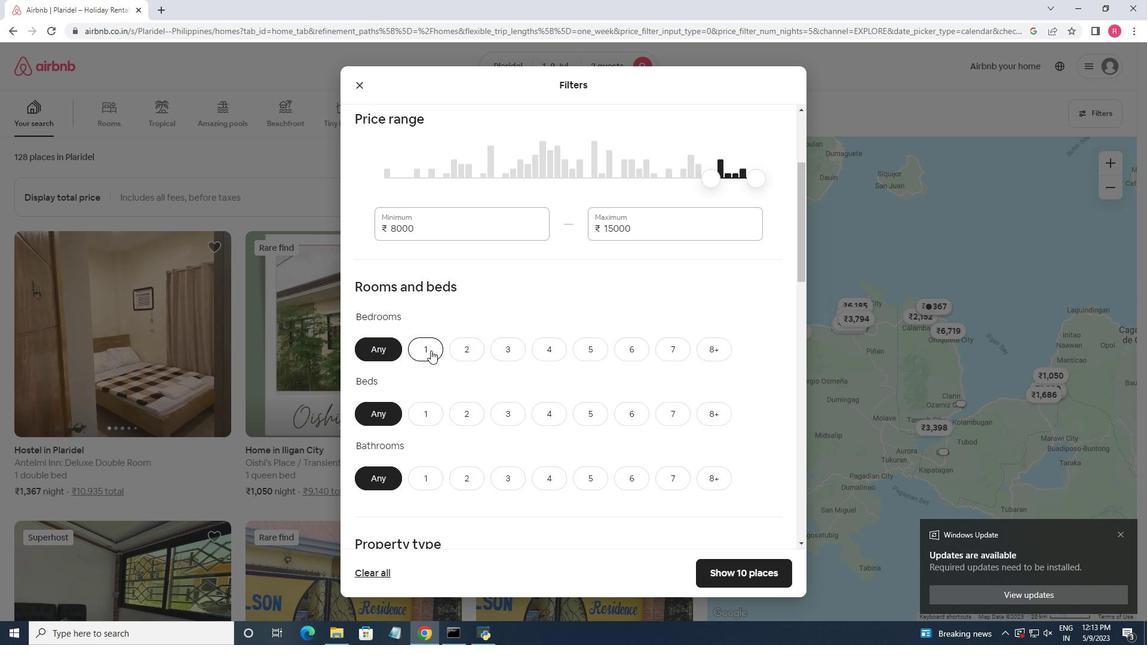 
Action: Mouse moved to (429, 408)
Screenshot: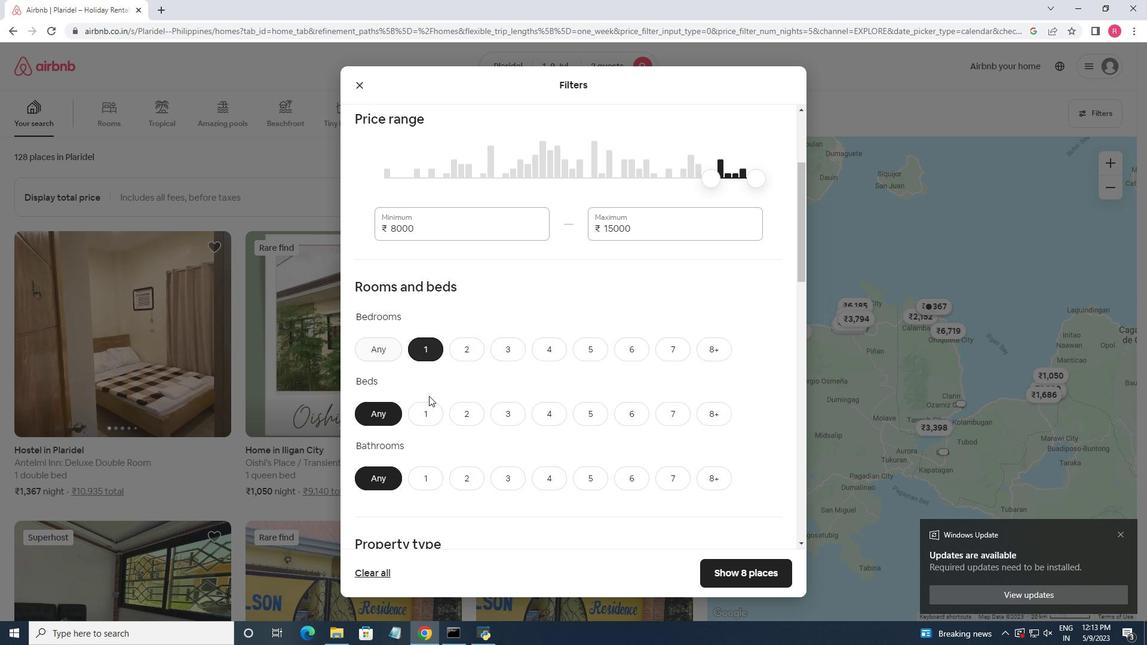 
Action: Mouse pressed left at (429, 408)
Screenshot: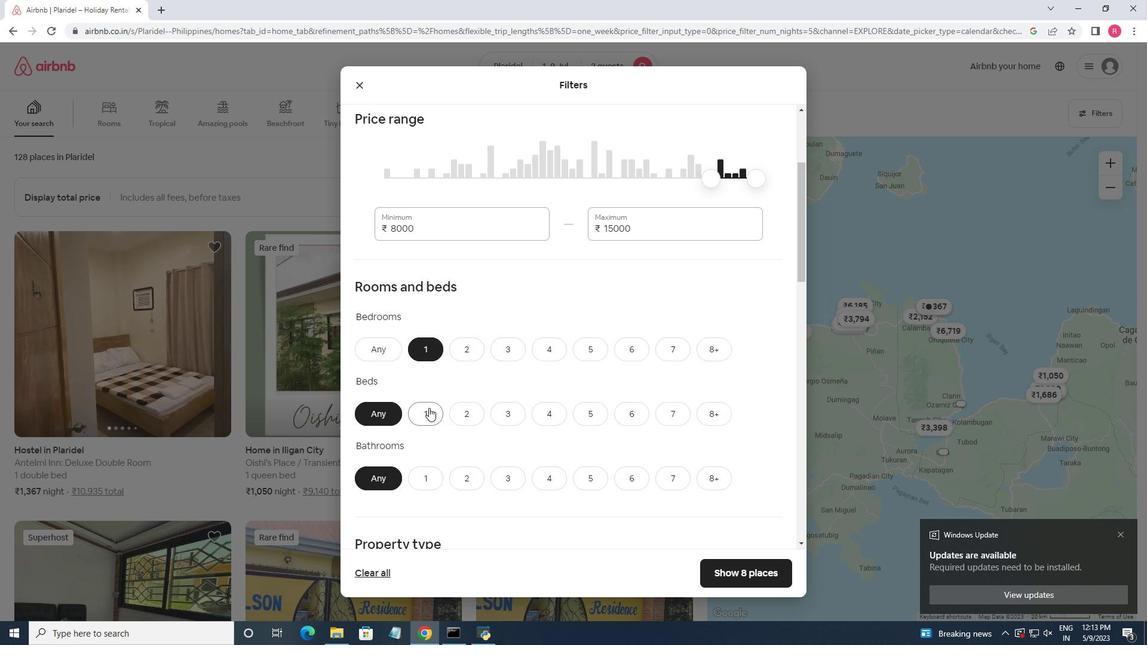 
Action: Mouse moved to (434, 480)
Screenshot: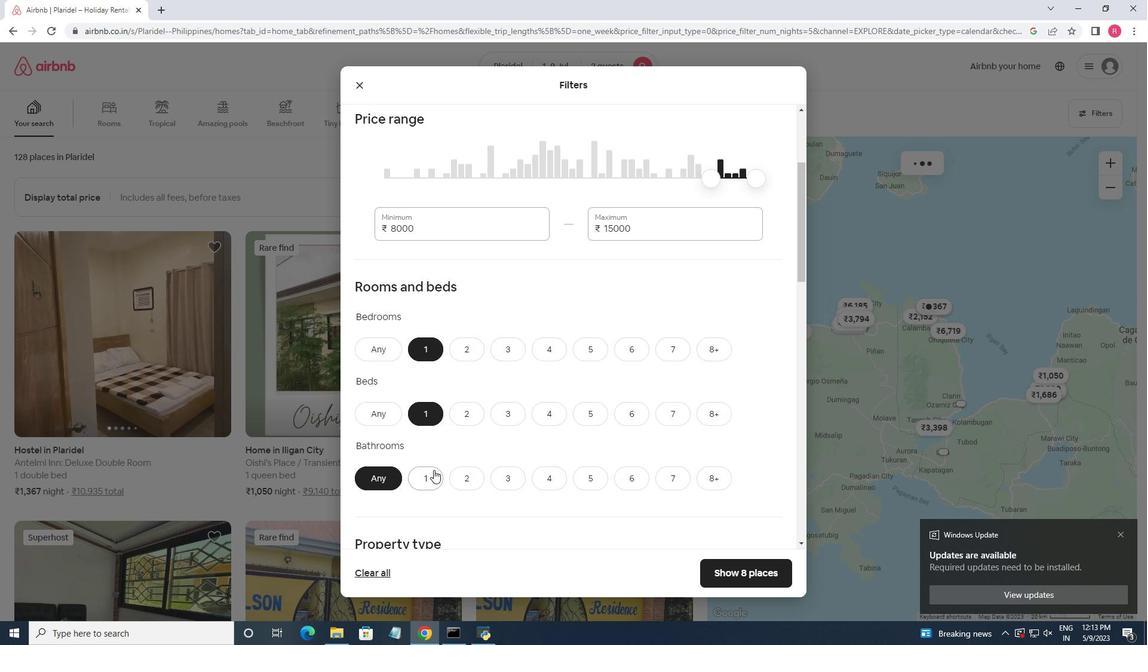 
Action: Mouse pressed left at (434, 480)
Screenshot: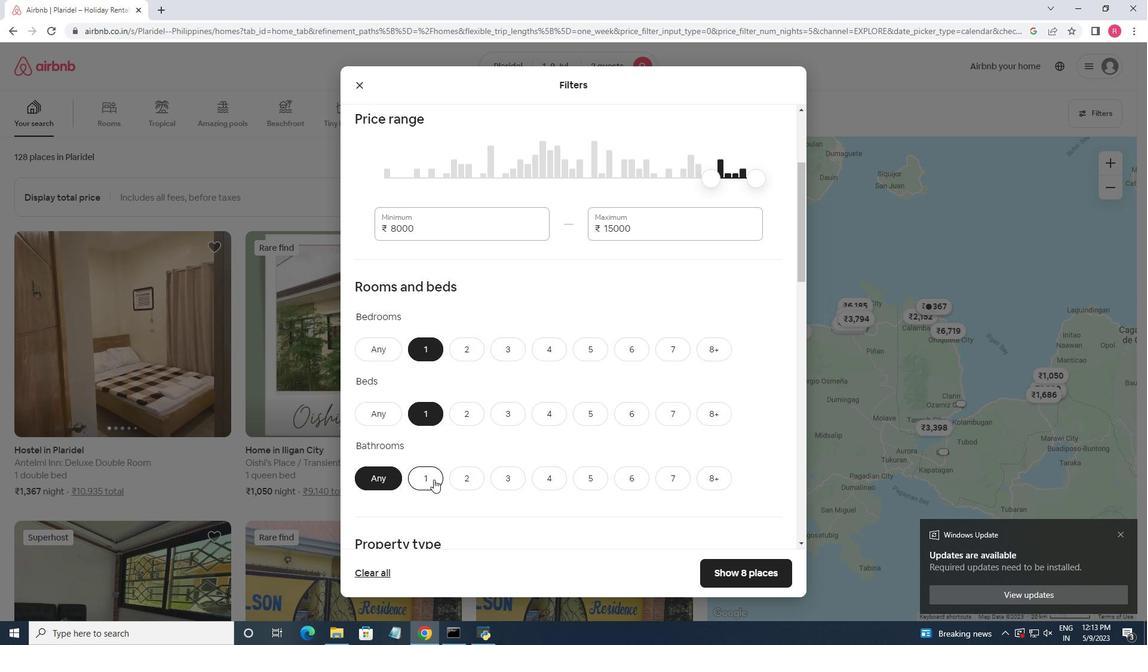 
Action: Mouse moved to (536, 376)
Screenshot: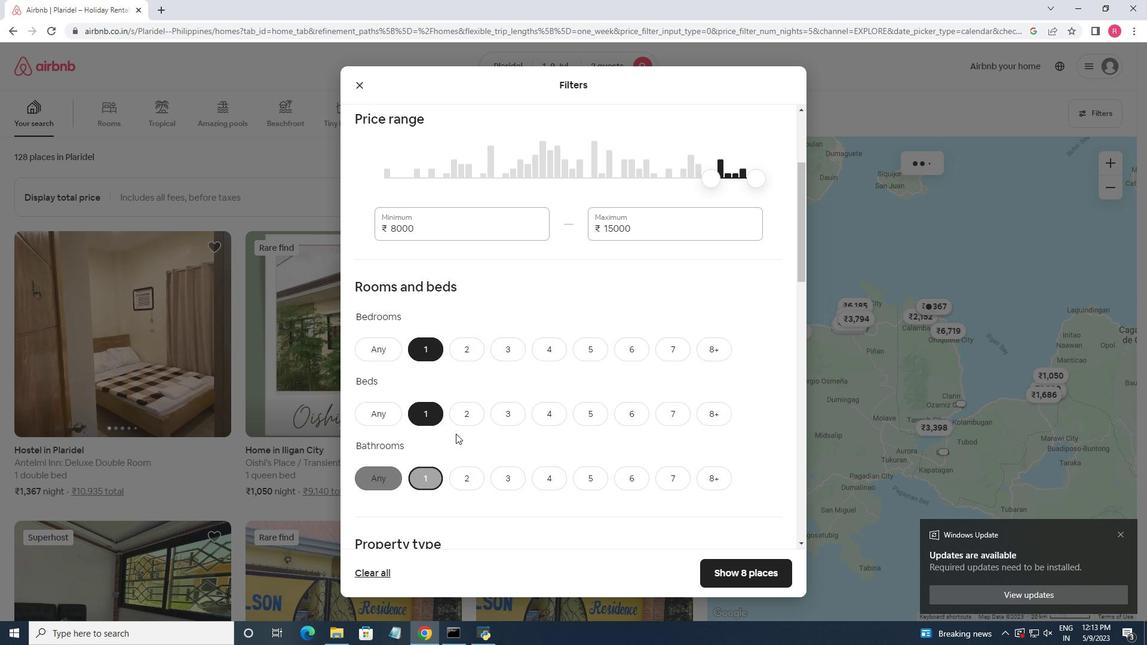 
Action: Mouse scrolled (536, 375) with delta (0, 0)
Screenshot: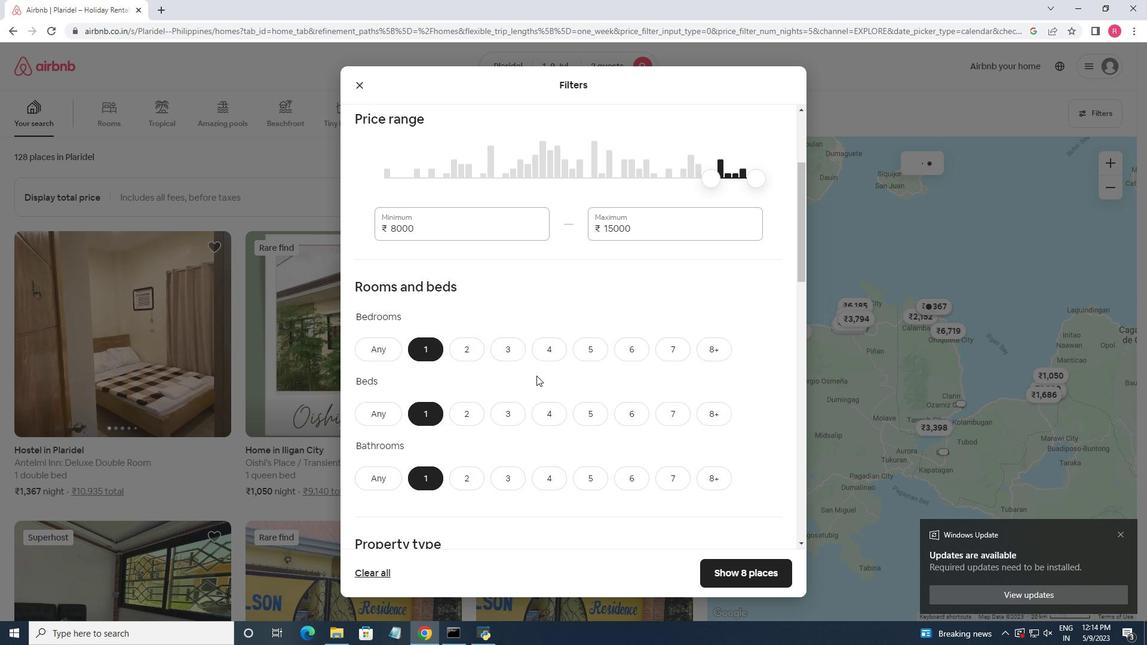 
Action: Mouse scrolled (536, 375) with delta (0, 0)
Screenshot: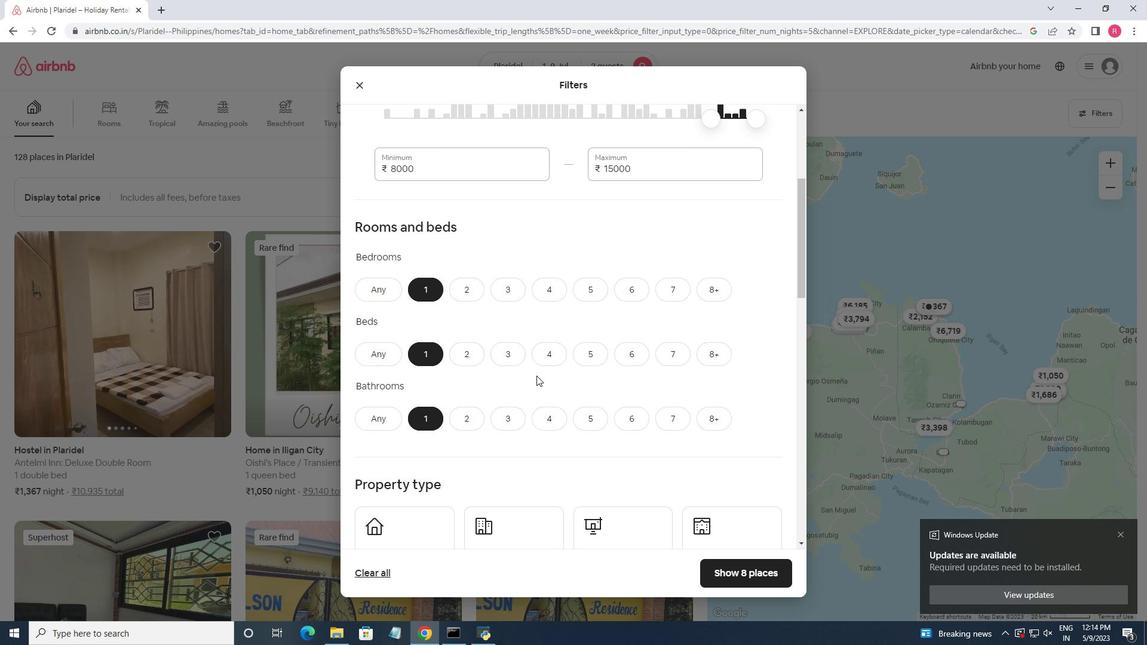 
Action: Mouse scrolled (536, 375) with delta (0, 0)
Screenshot: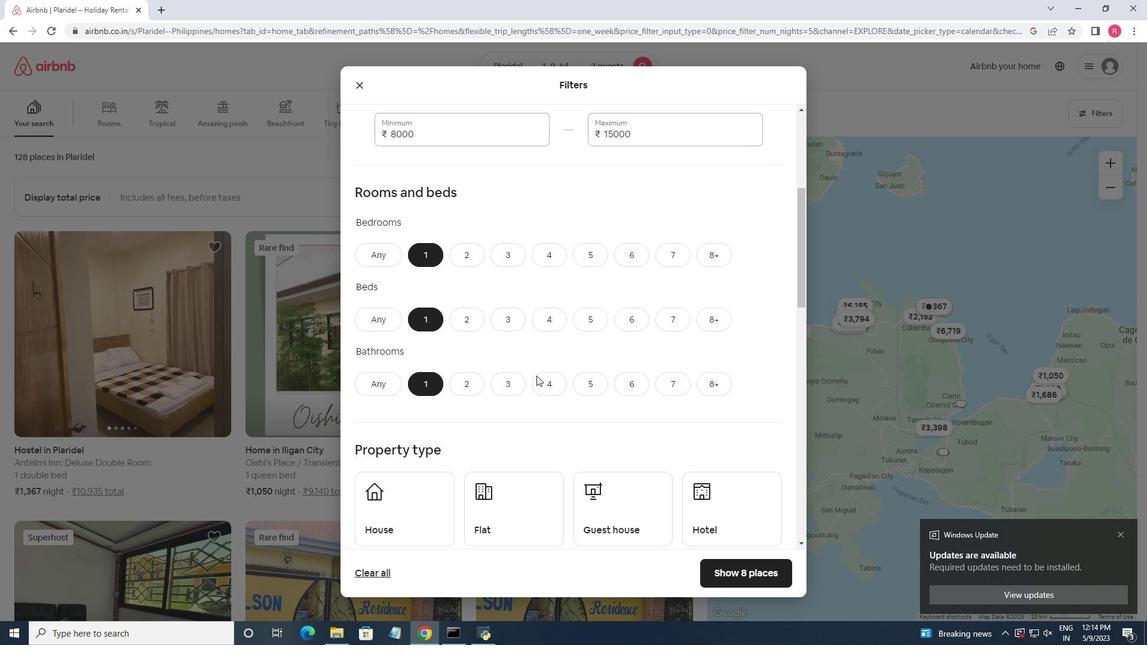 
Action: Mouse moved to (422, 412)
Screenshot: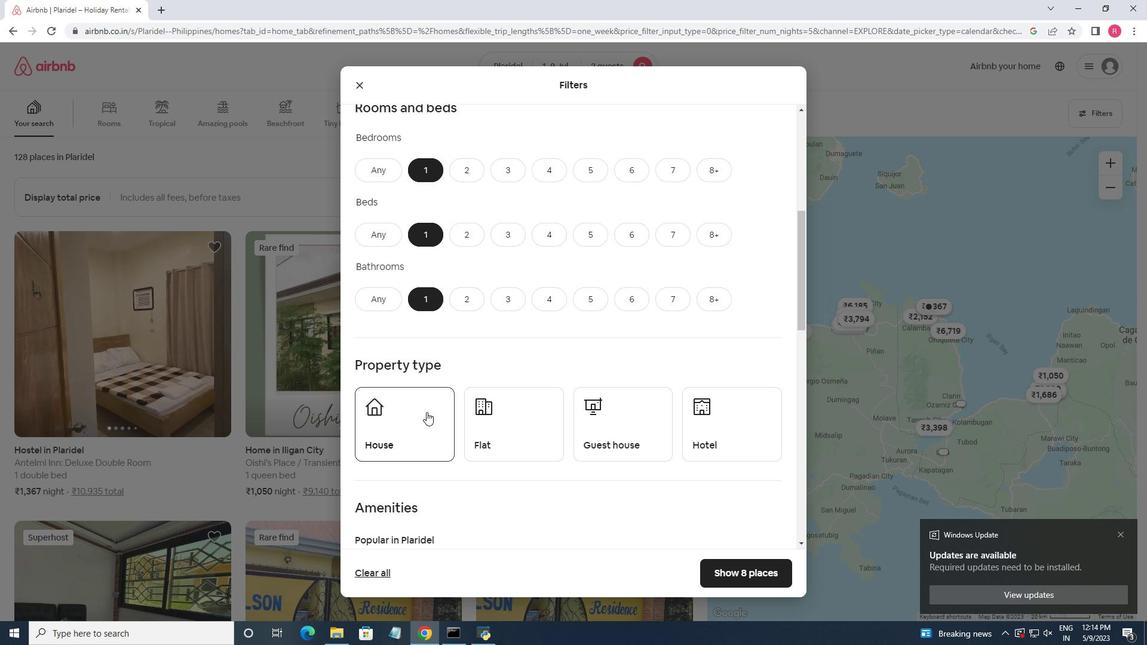 
Action: Mouse pressed left at (422, 412)
Screenshot: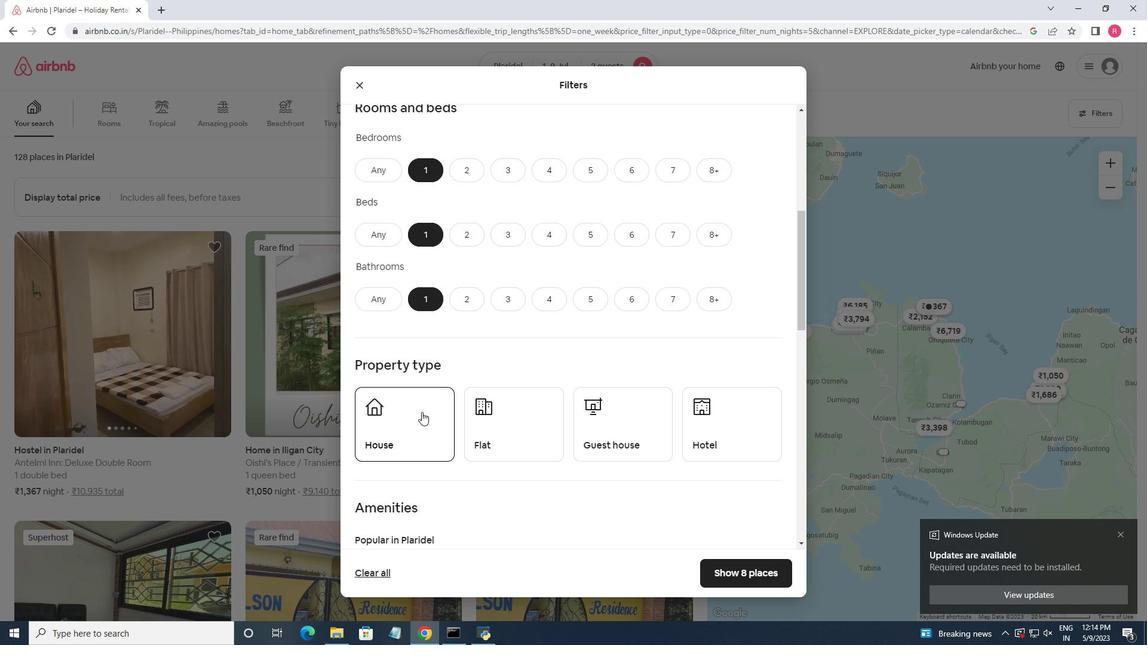 
Action: Mouse moved to (503, 420)
Screenshot: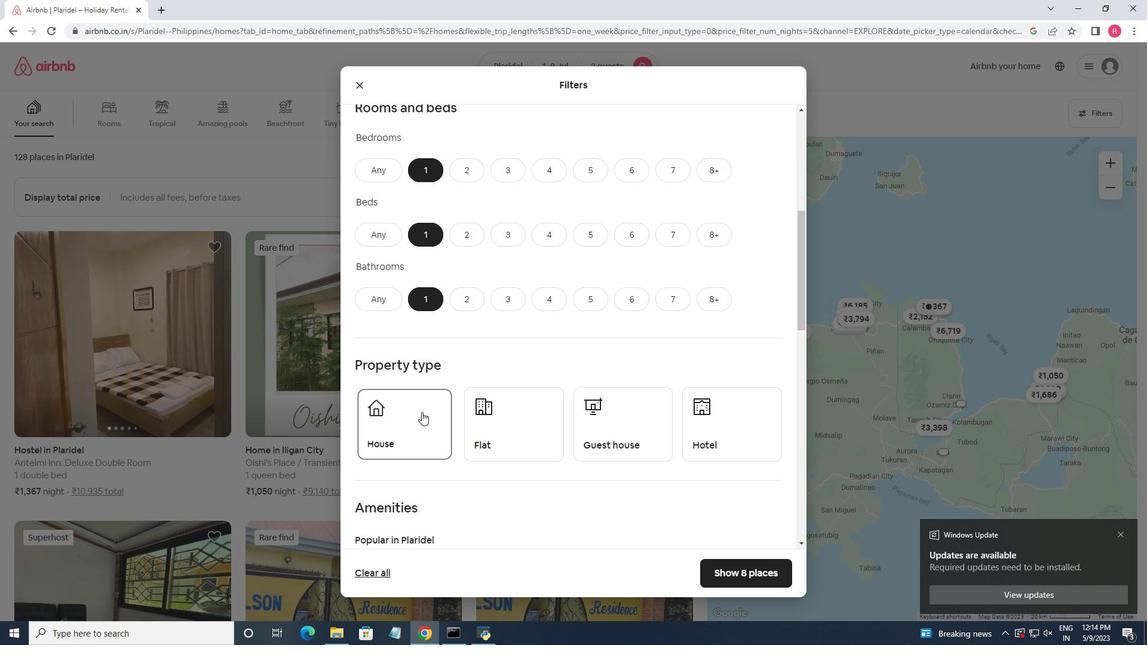
Action: Mouse pressed left at (503, 420)
Screenshot: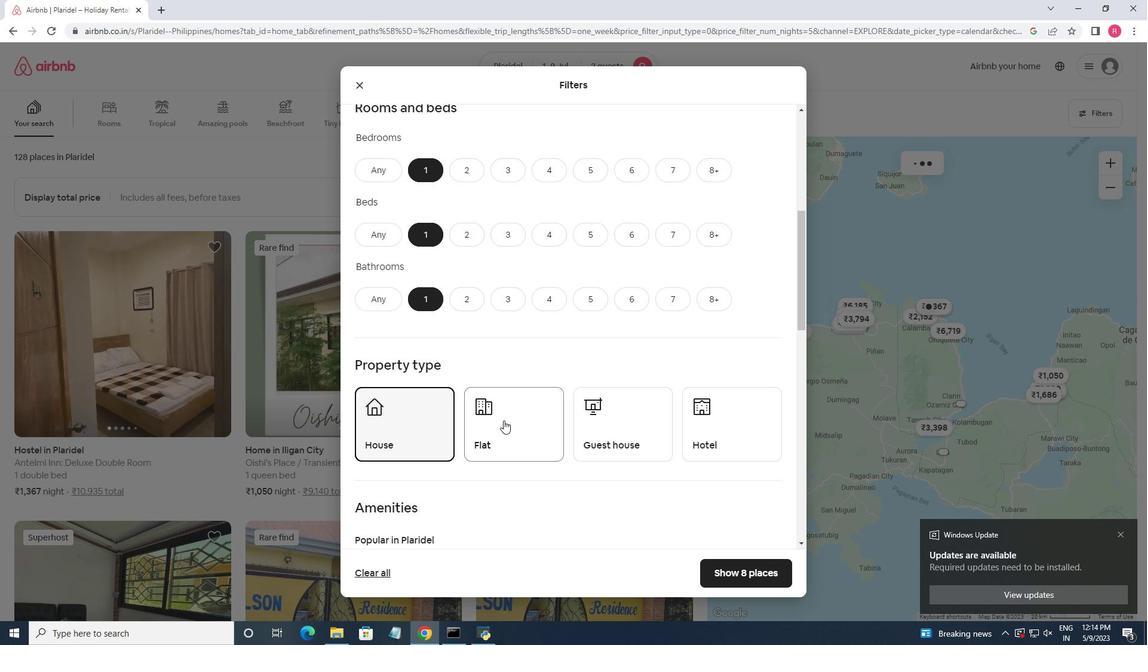 
Action: Mouse moved to (590, 422)
Screenshot: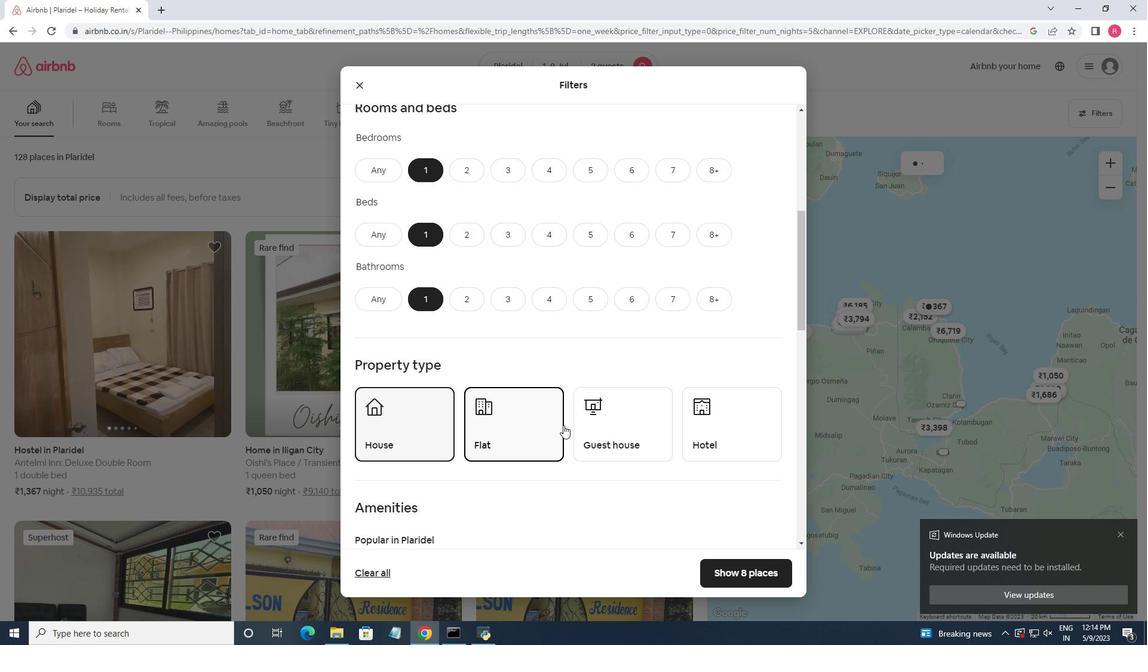 
Action: Mouse pressed left at (590, 422)
Screenshot: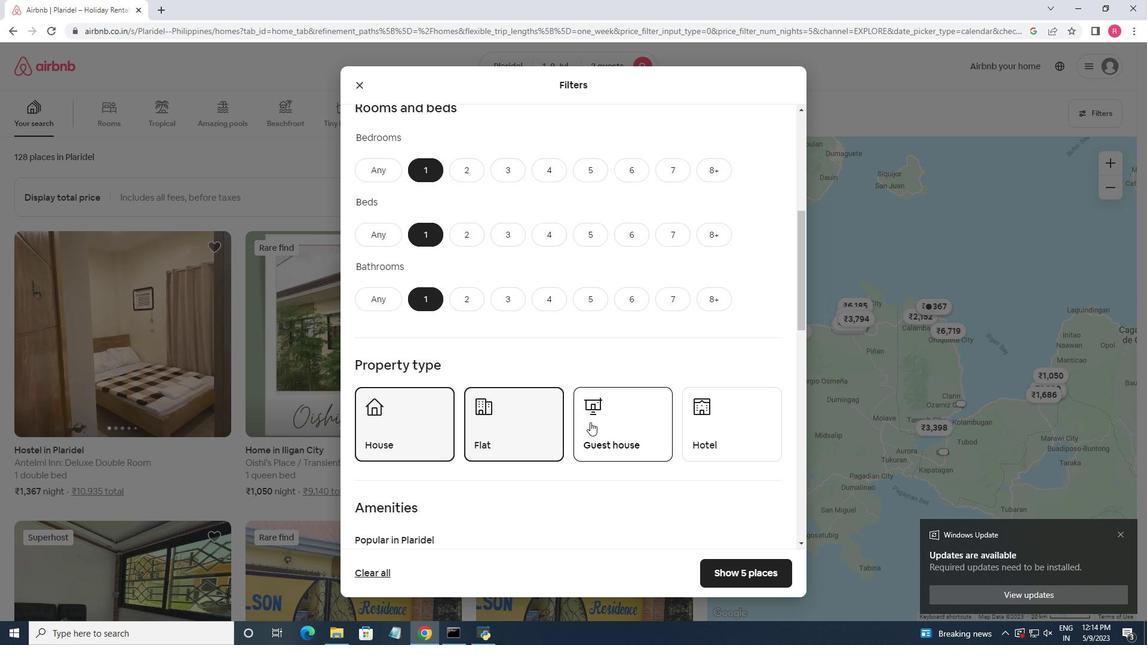 
Action: Mouse moved to (506, 335)
Screenshot: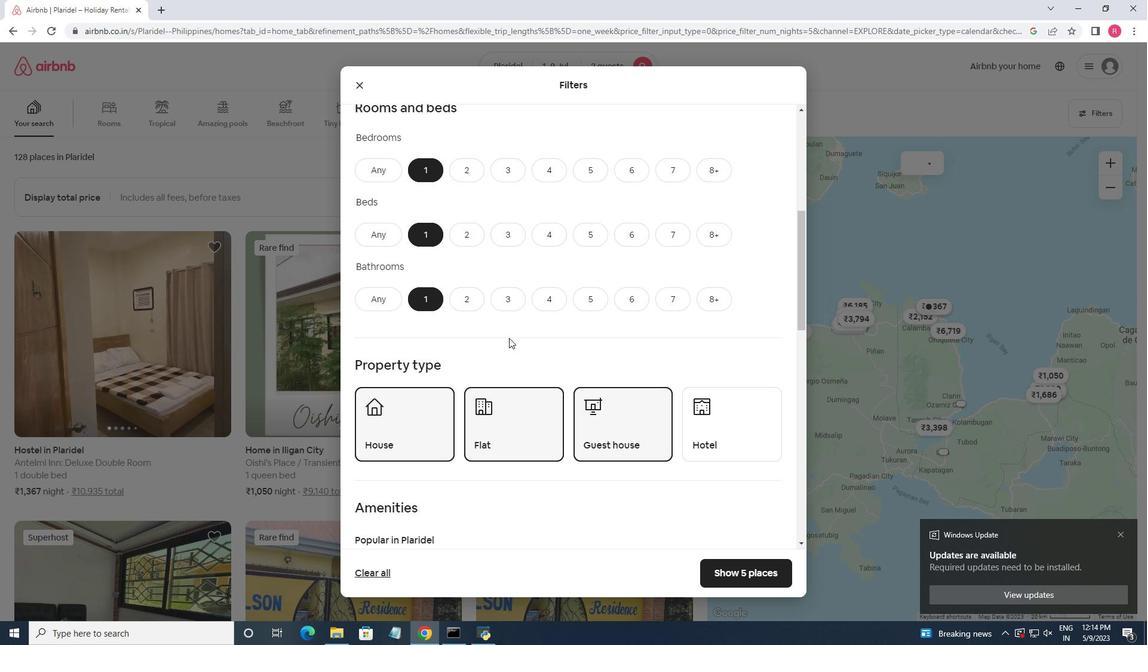 
Action: Mouse scrolled (506, 334) with delta (0, 0)
Screenshot: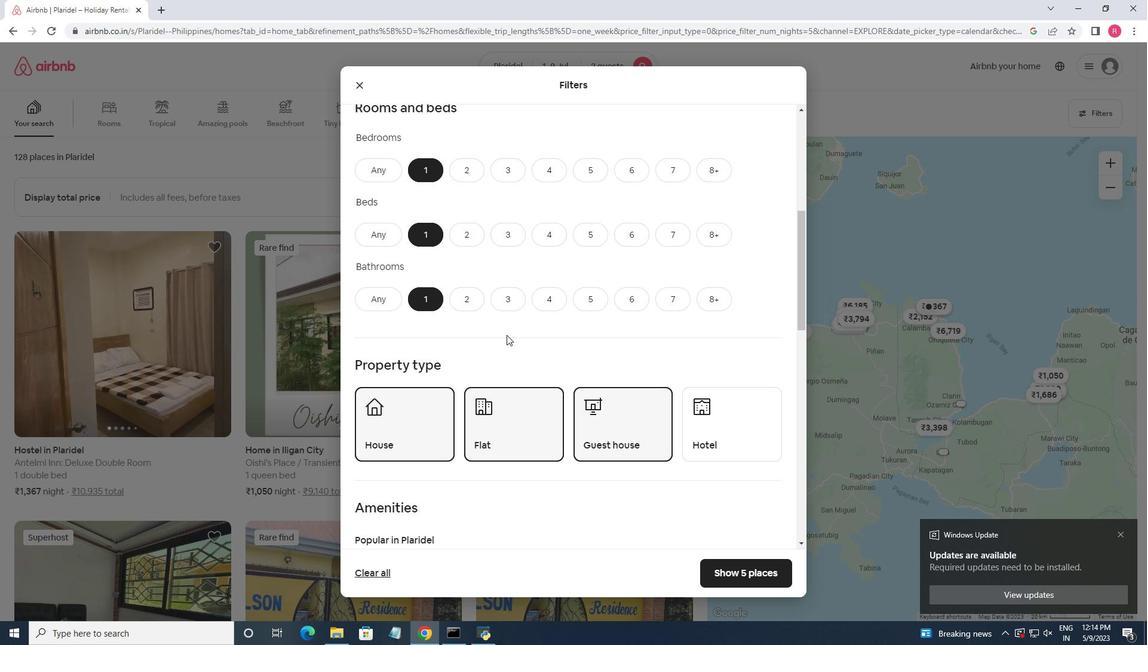 
Action: Mouse scrolled (506, 334) with delta (0, 0)
Screenshot: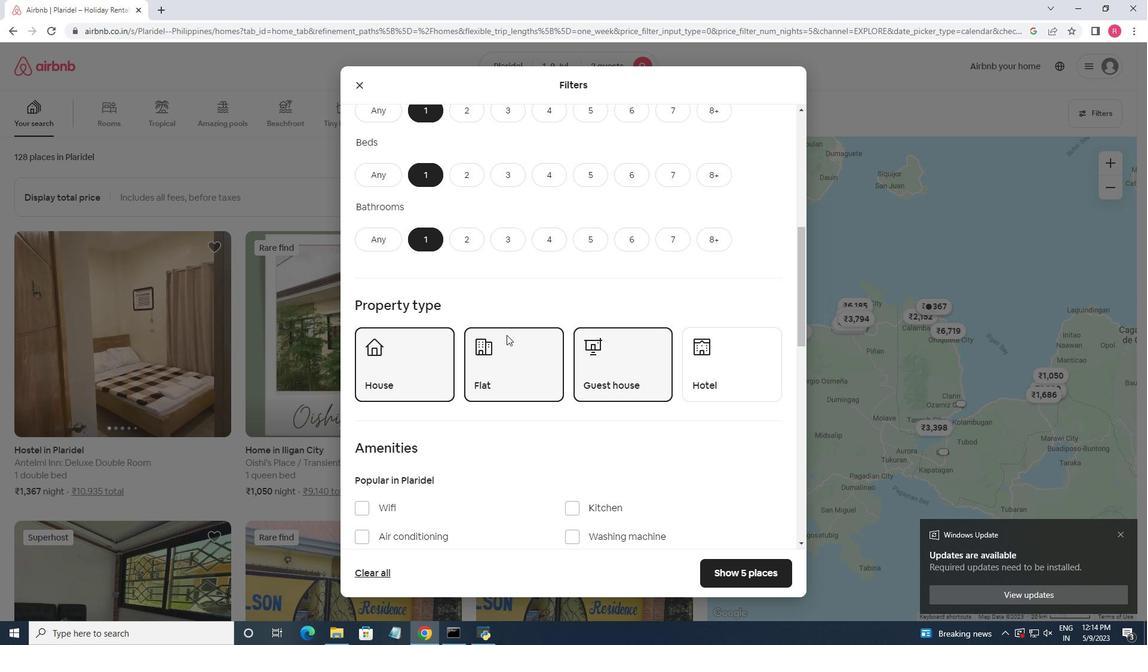 
Action: Mouse scrolled (506, 334) with delta (0, 0)
Screenshot: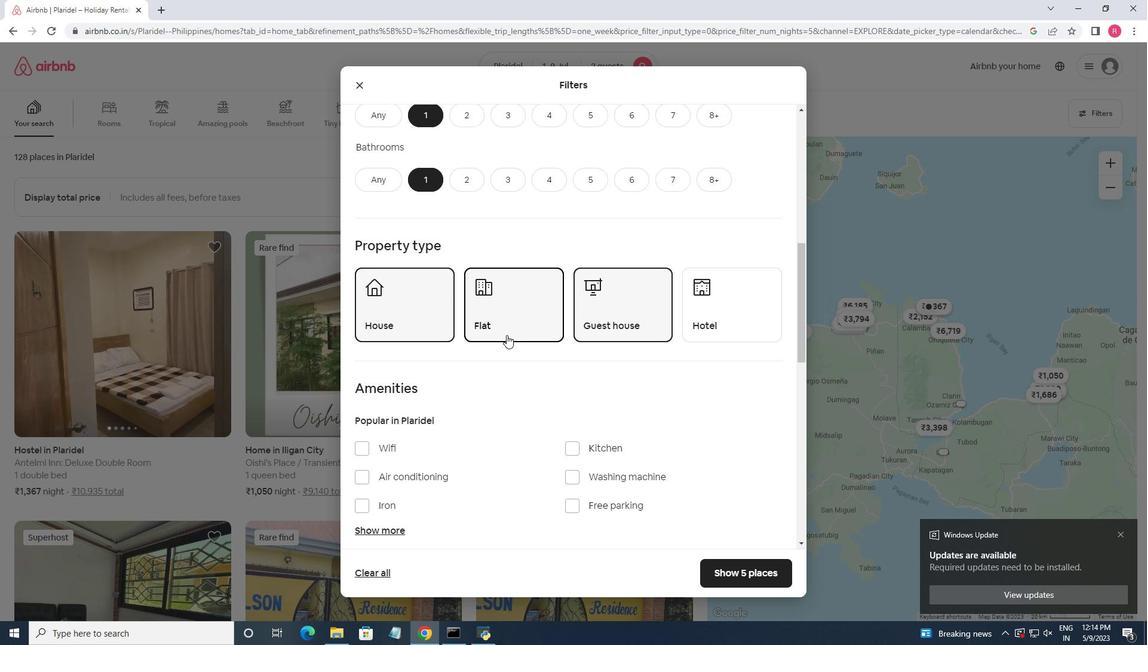 
Action: Mouse scrolled (506, 334) with delta (0, 0)
Screenshot: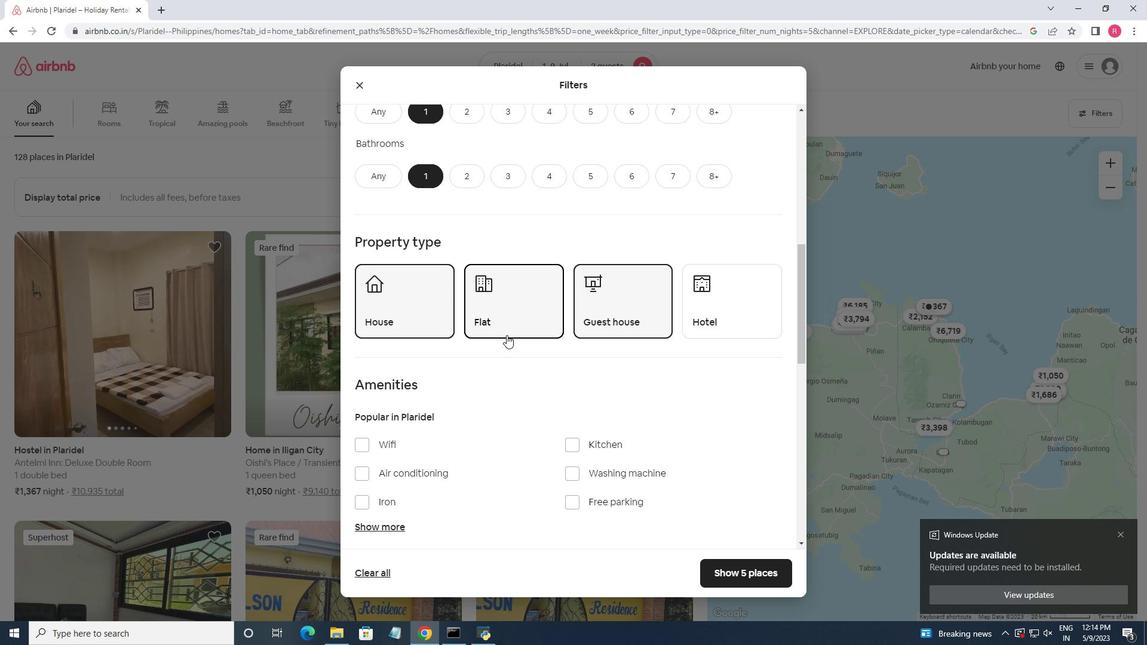 
Action: Mouse scrolled (506, 334) with delta (0, 0)
Screenshot: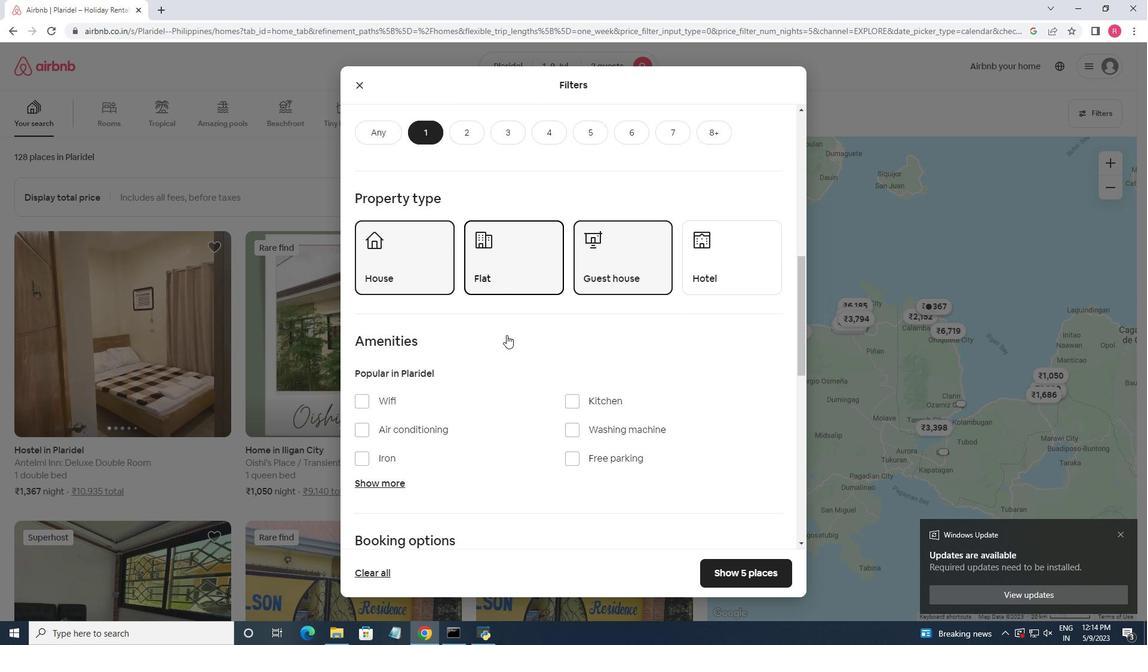 
Action: Mouse moved to (505, 336)
Screenshot: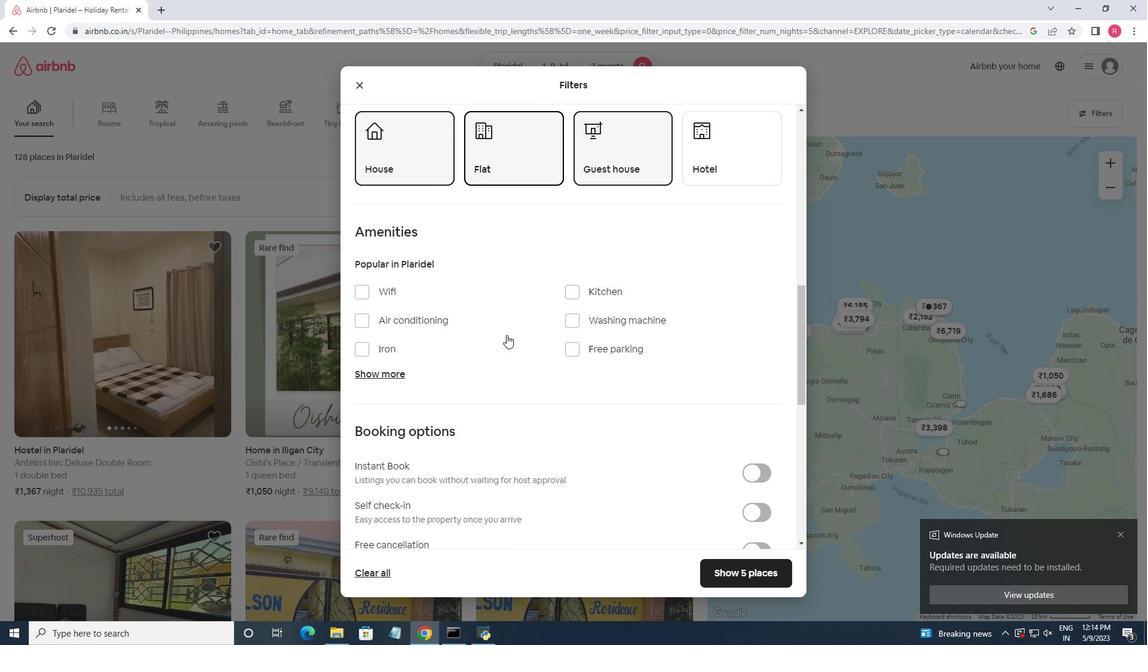 
Action: Mouse scrolled (505, 335) with delta (0, 0)
Screenshot: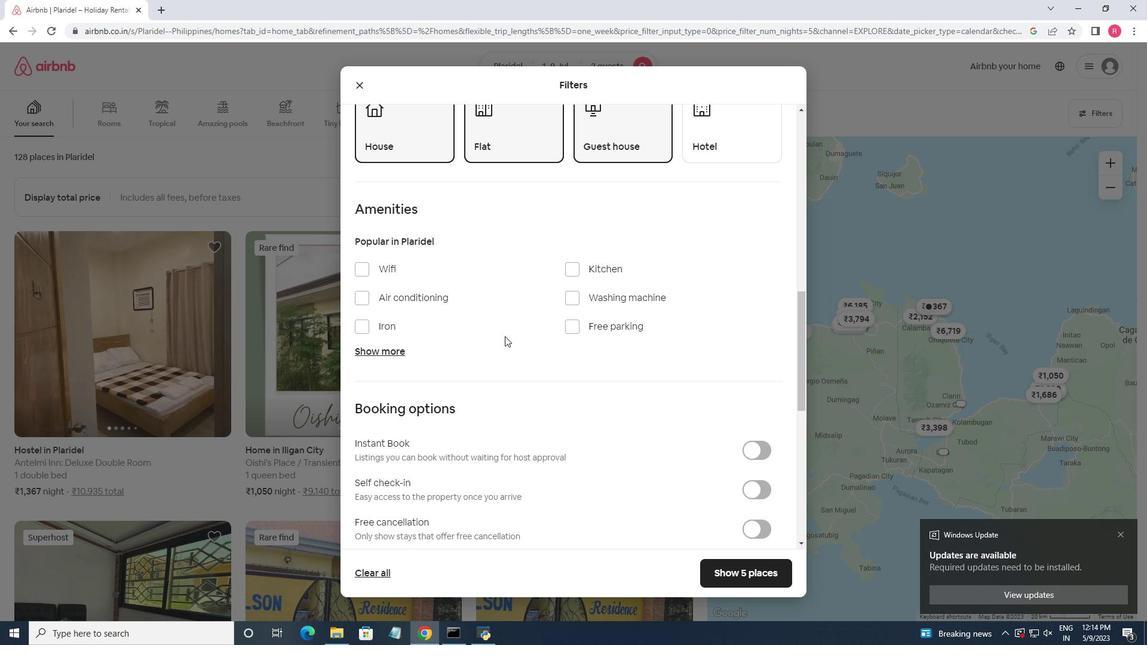 
Action: Mouse scrolled (505, 335) with delta (0, 0)
Screenshot: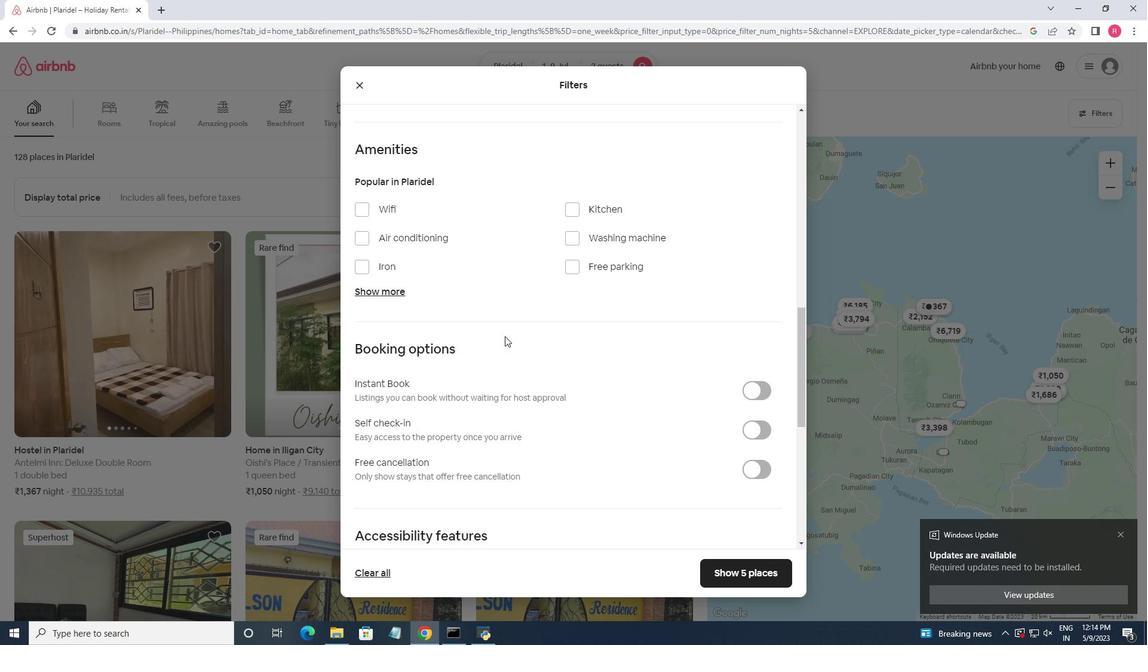
Action: Mouse scrolled (505, 335) with delta (0, 0)
Screenshot: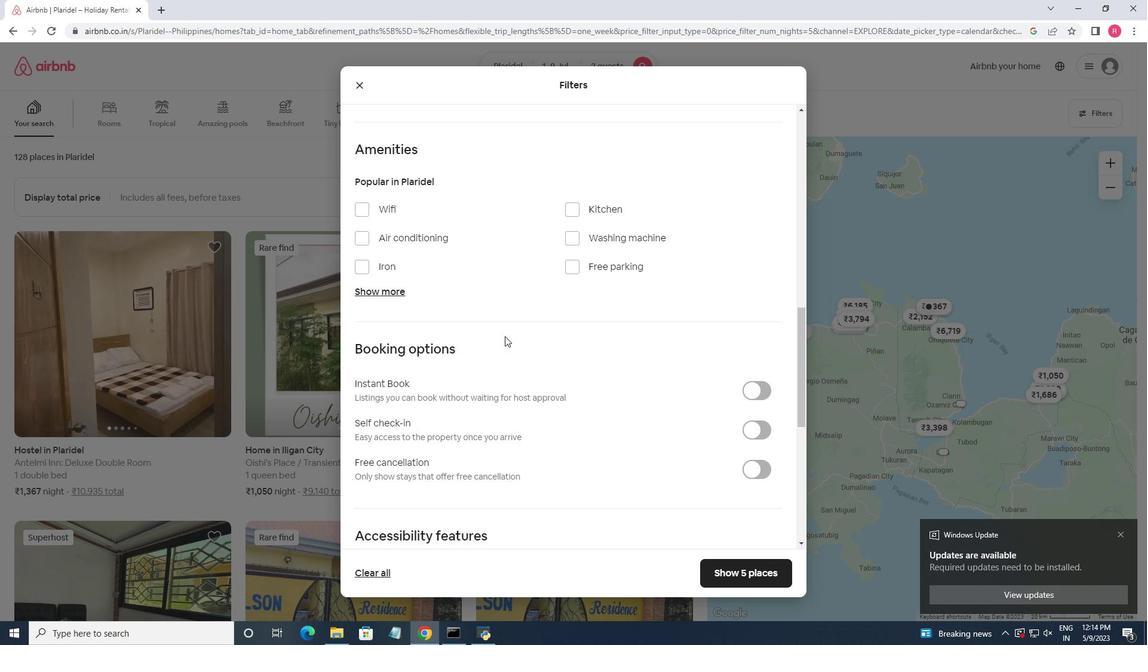 
Action: Mouse scrolled (505, 335) with delta (0, 0)
Screenshot: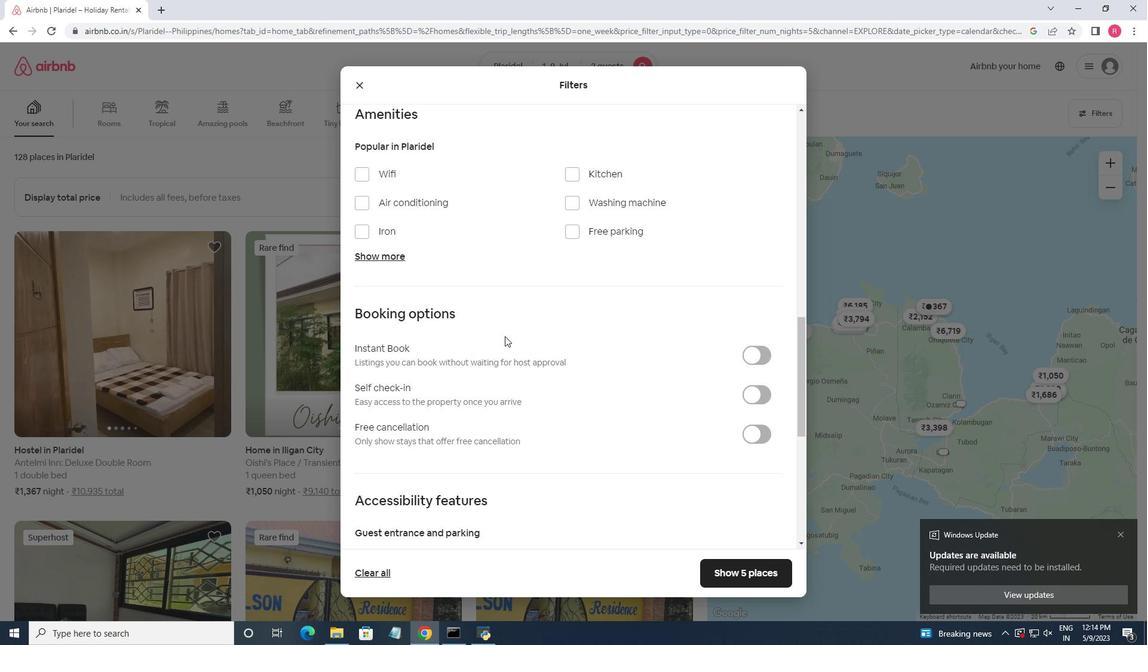 
Action: Mouse moved to (764, 251)
Screenshot: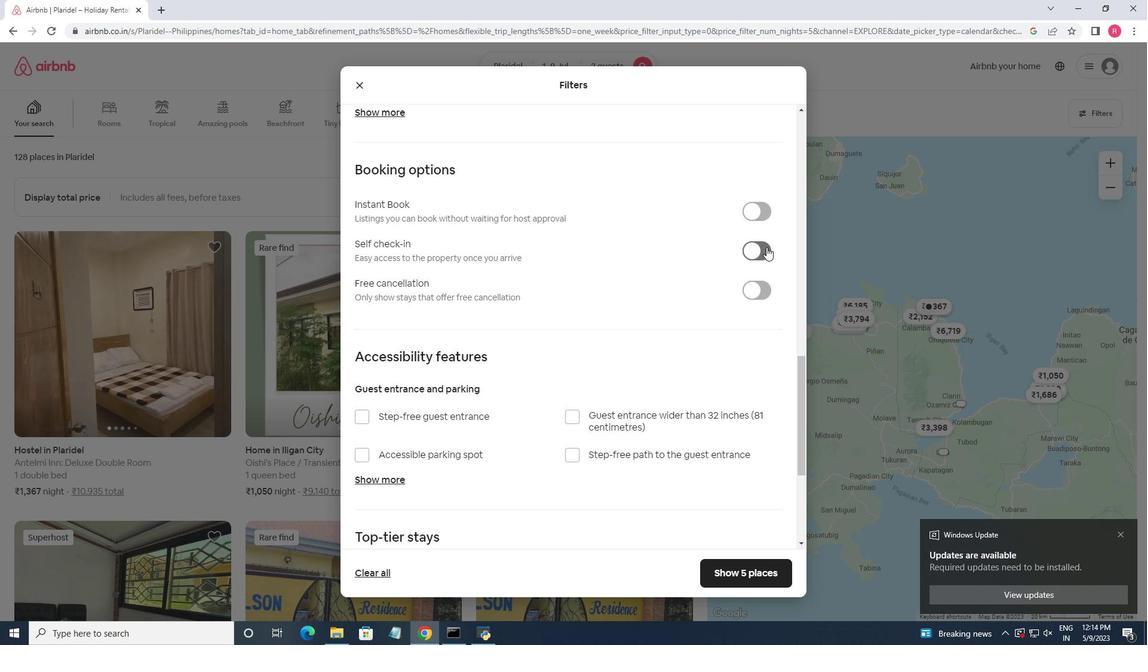 
Action: Mouse pressed left at (764, 251)
Screenshot: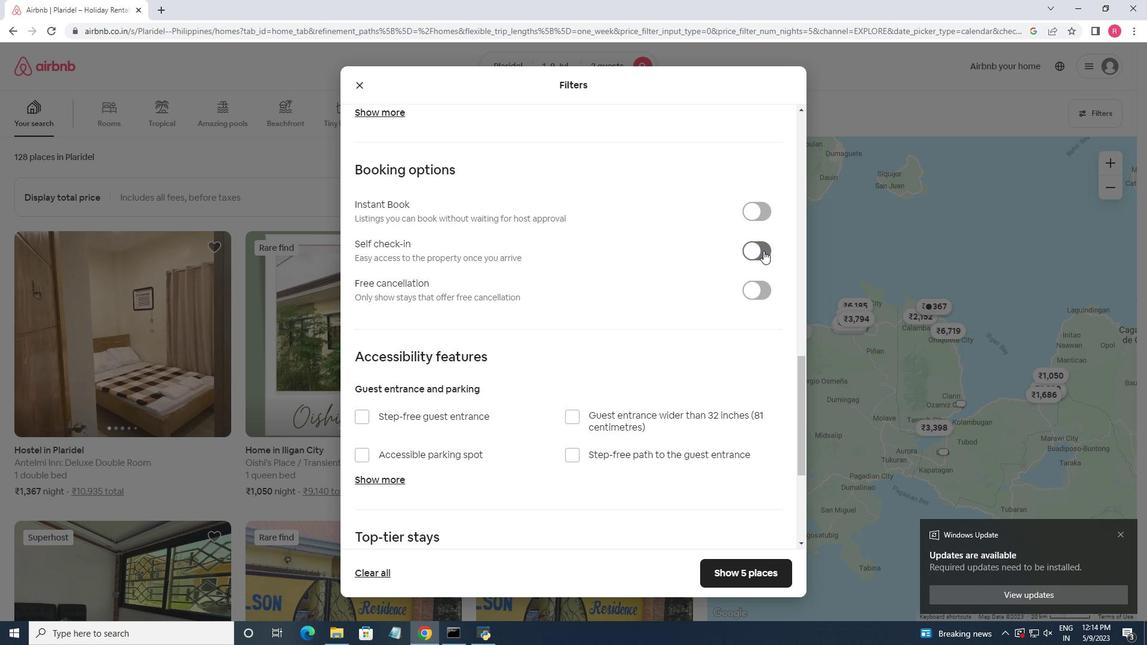 
Action: Mouse moved to (640, 252)
Screenshot: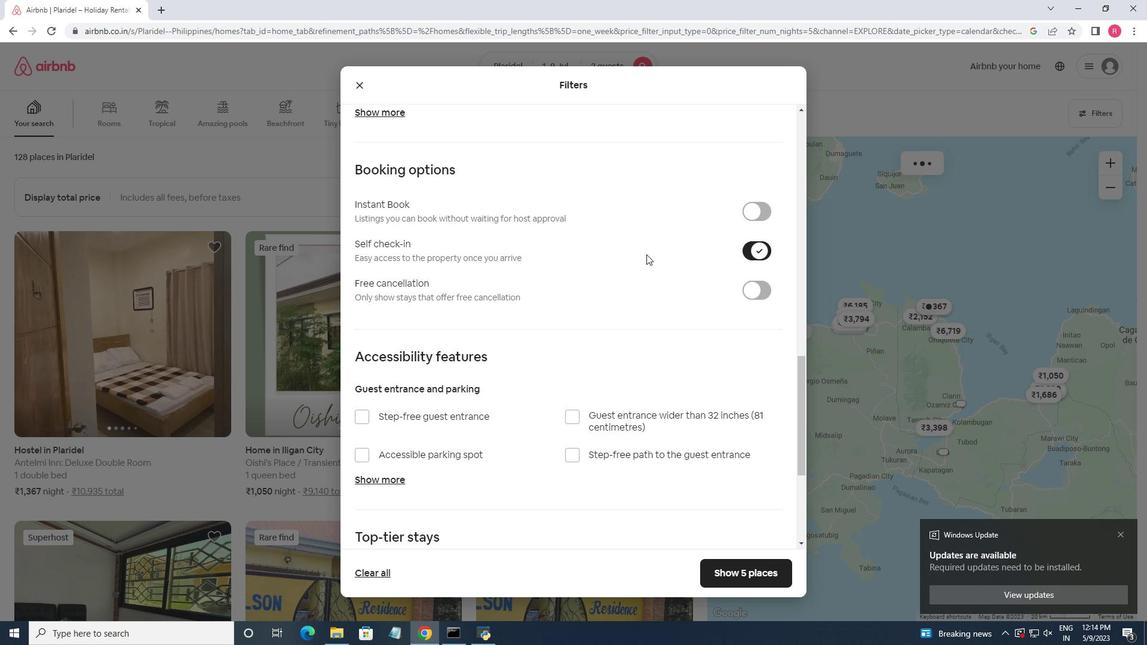 
Action: Mouse scrolled (640, 251) with delta (0, 0)
Screenshot: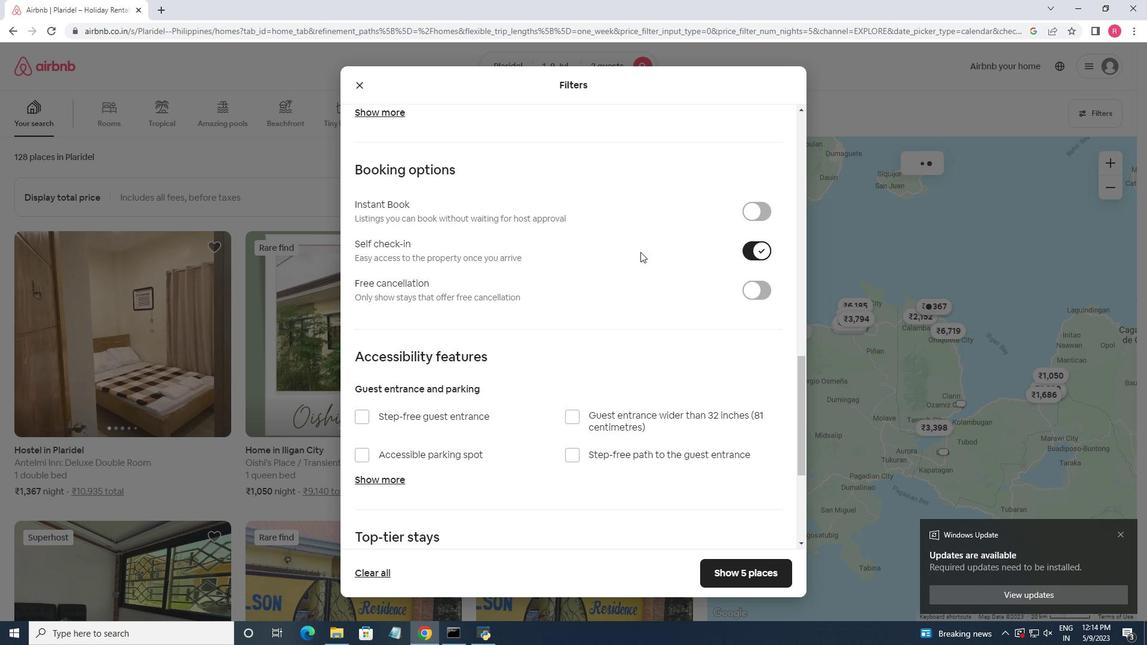
Action: Mouse scrolled (640, 251) with delta (0, 0)
Screenshot: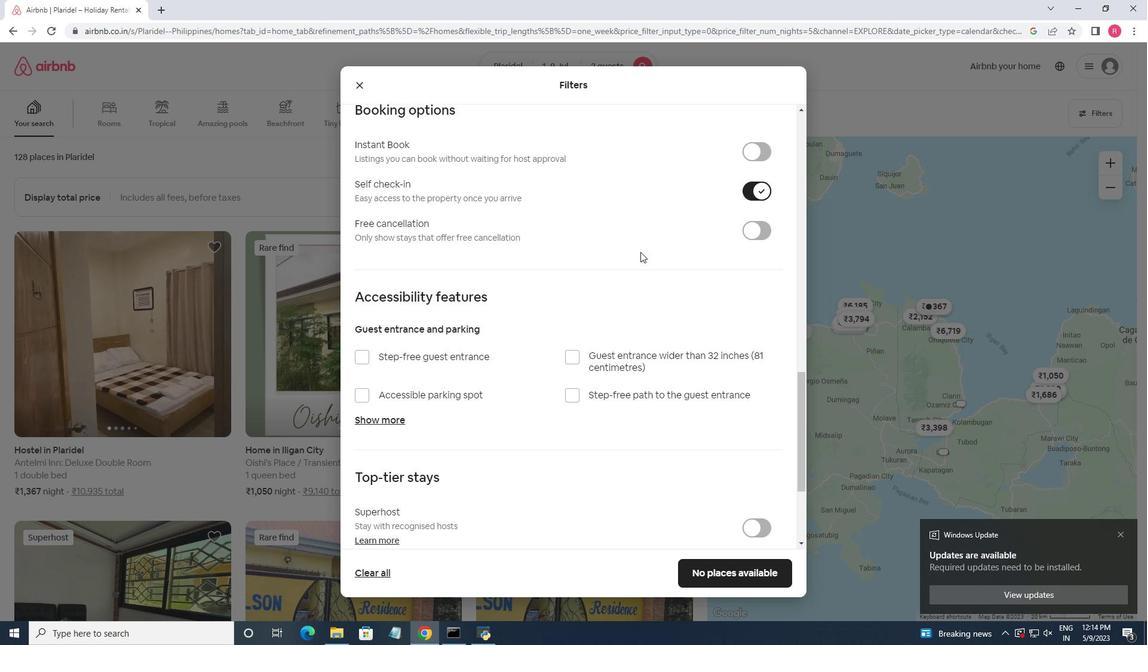 
Action: Mouse scrolled (640, 251) with delta (0, 0)
Screenshot: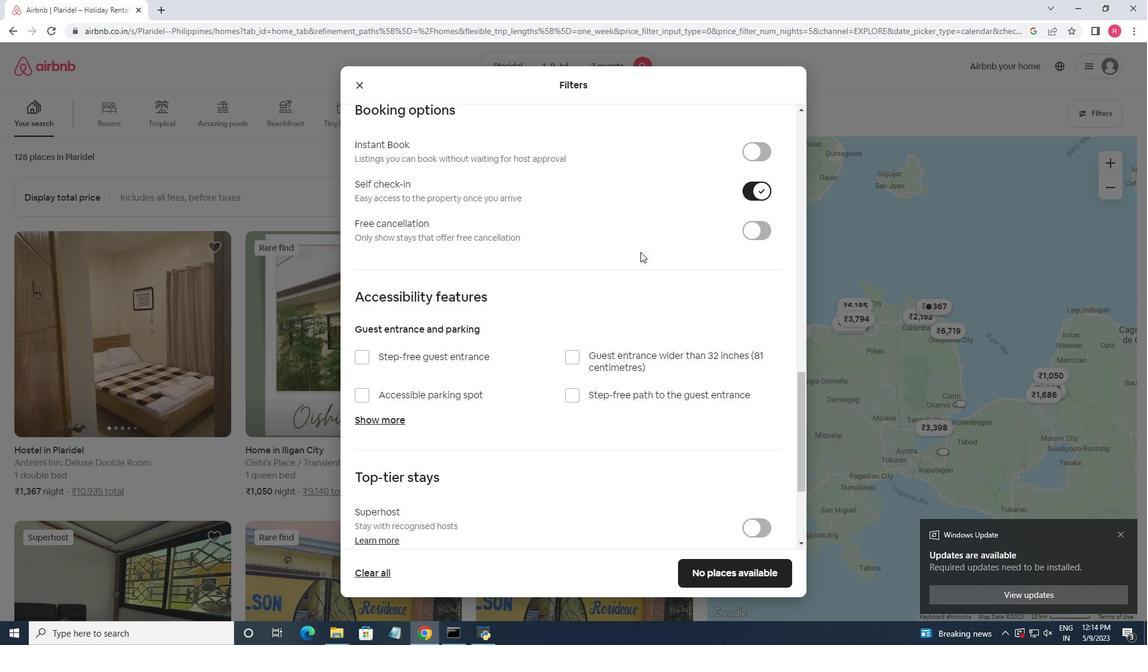 
Action: Mouse scrolled (640, 251) with delta (0, 0)
Screenshot: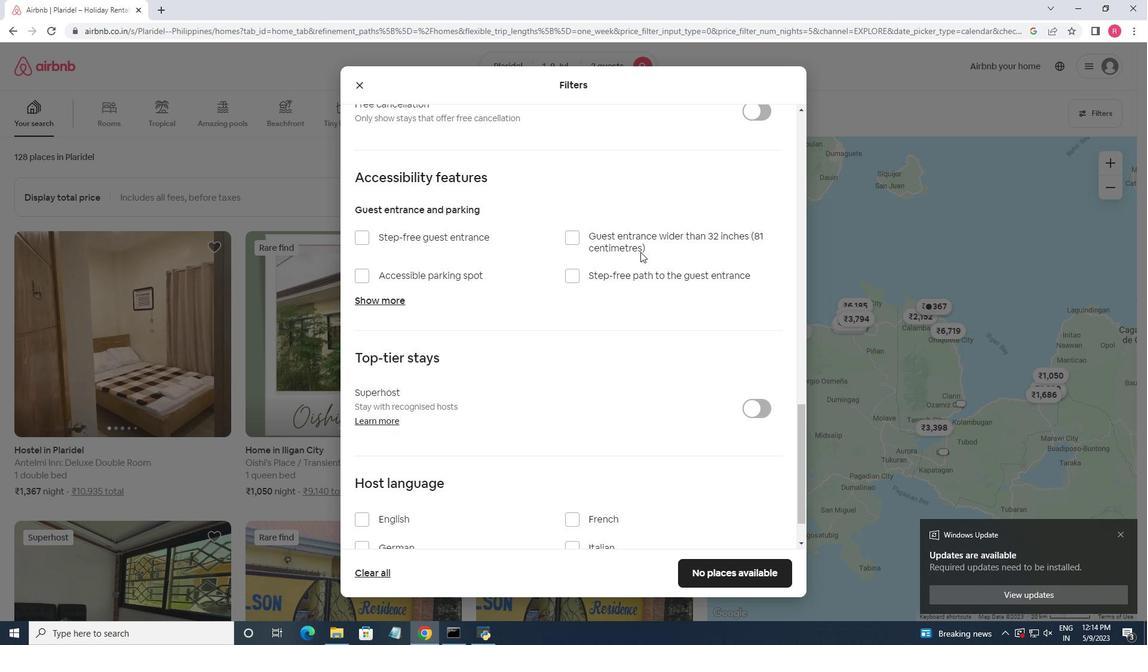 
Action: Mouse scrolled (640, 251) with delta (0, 0)
Screenshot: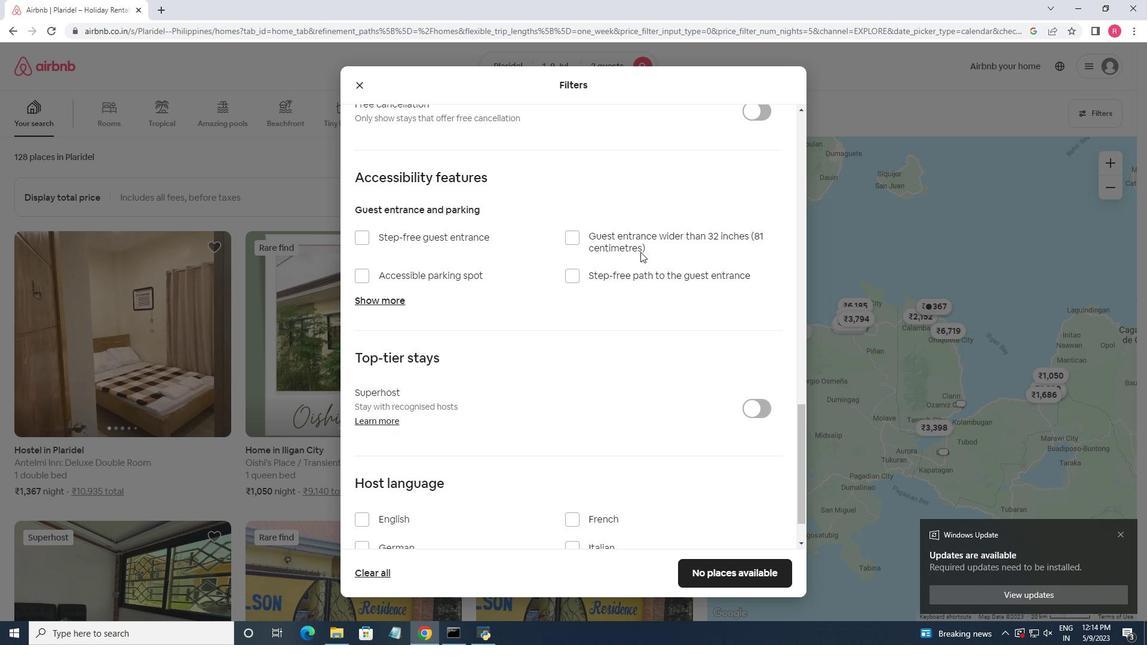 
Action: Mouse moved to (361, 460)
Screenshot: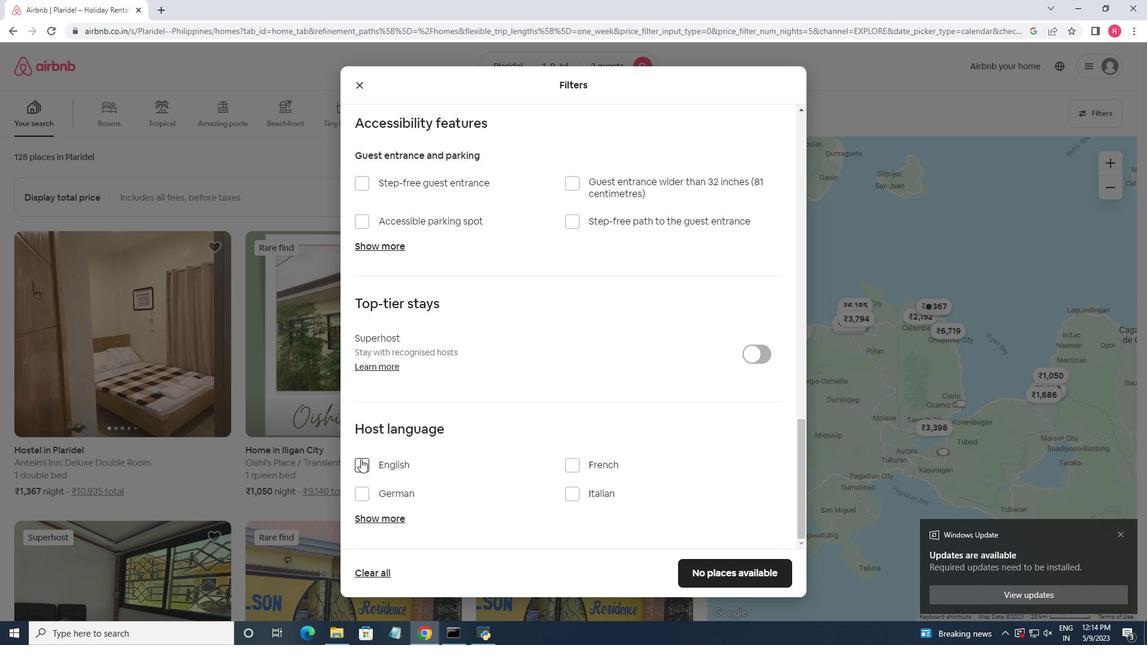 
Action: Mouse pressed left at (361, 460)
Screenshot: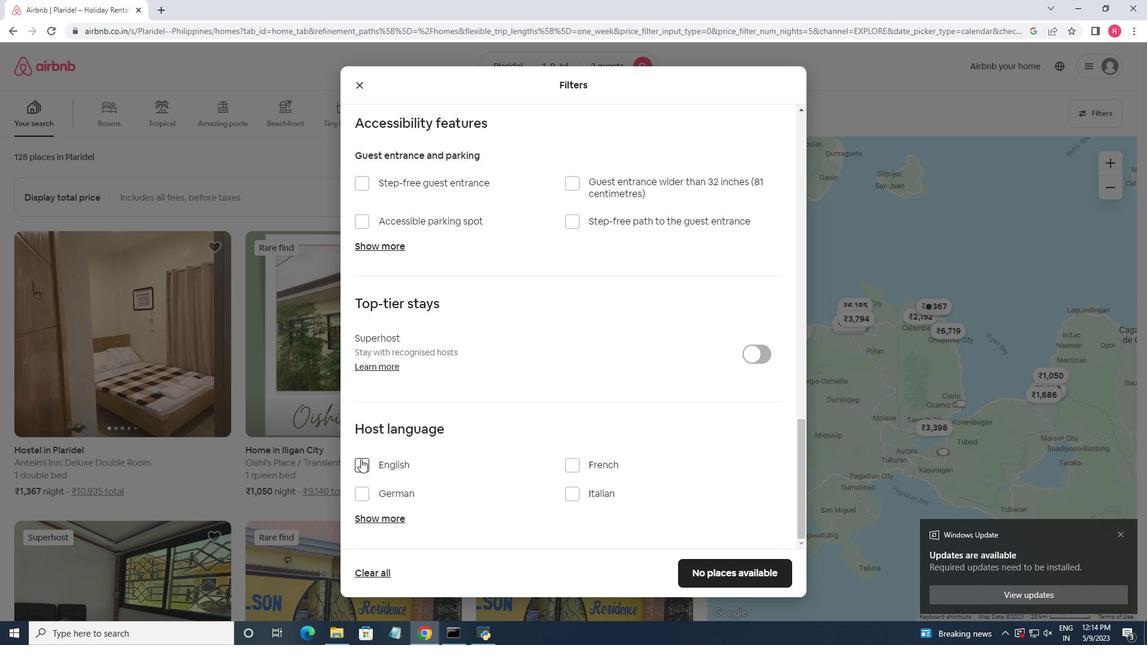 
Action: Mouse moved to (650, 447)
Screenshot: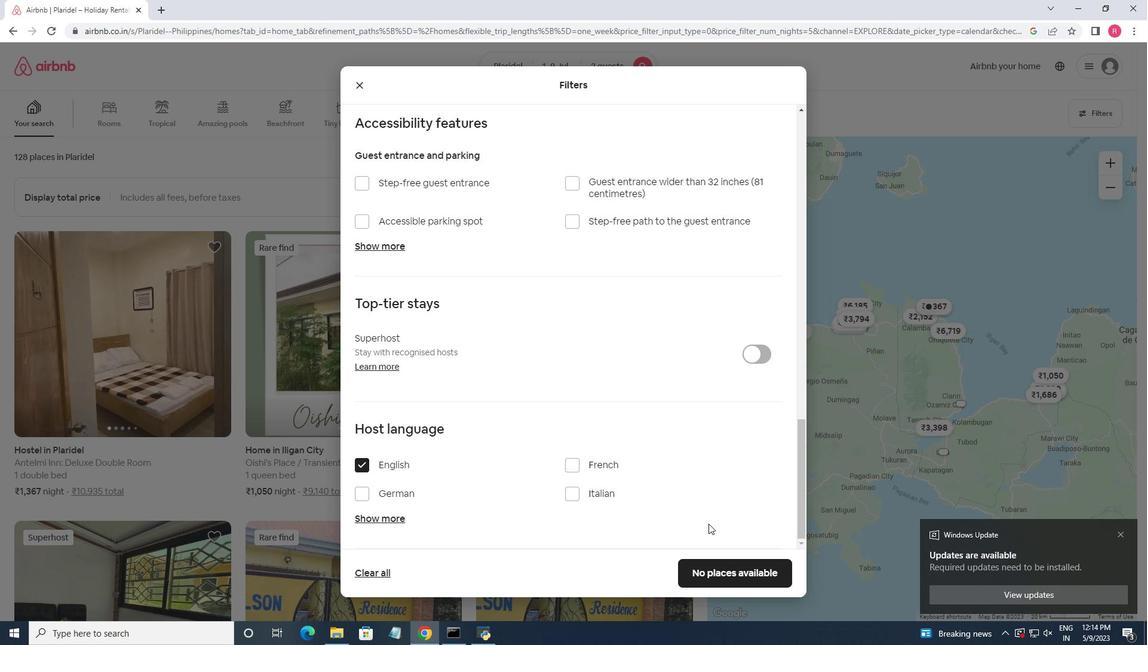 
Action: Mouse scrolled (650, 447) with delta (0, 0)
Screenshot: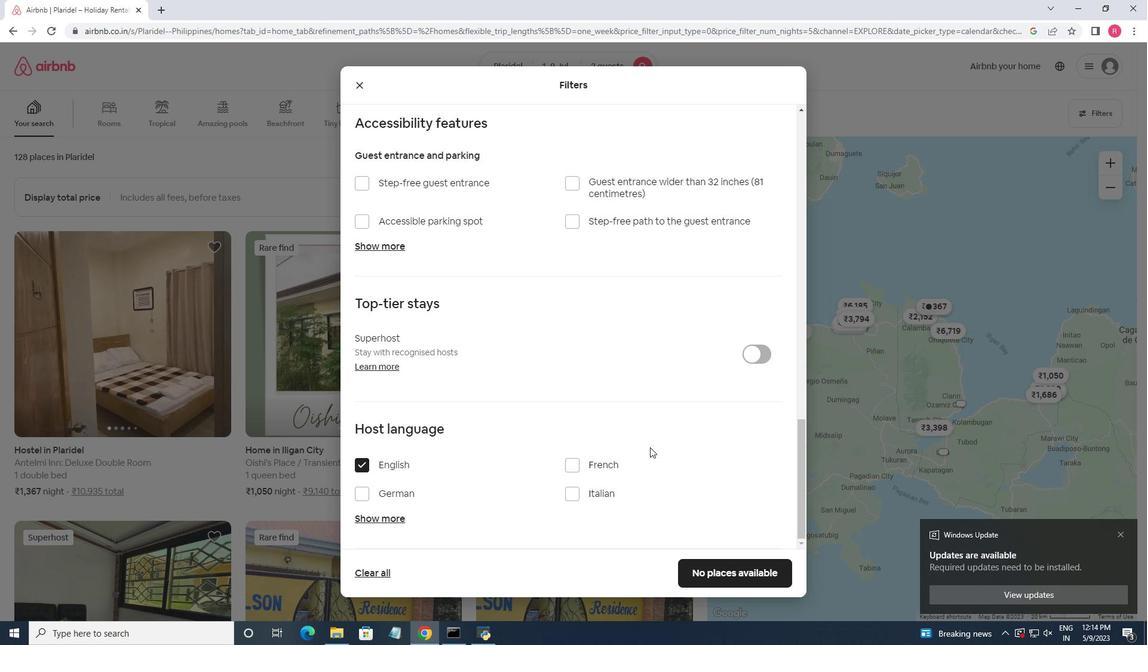 
Action: Mouse scrolled (650, 447) with delta (0, 0)
Screenshot: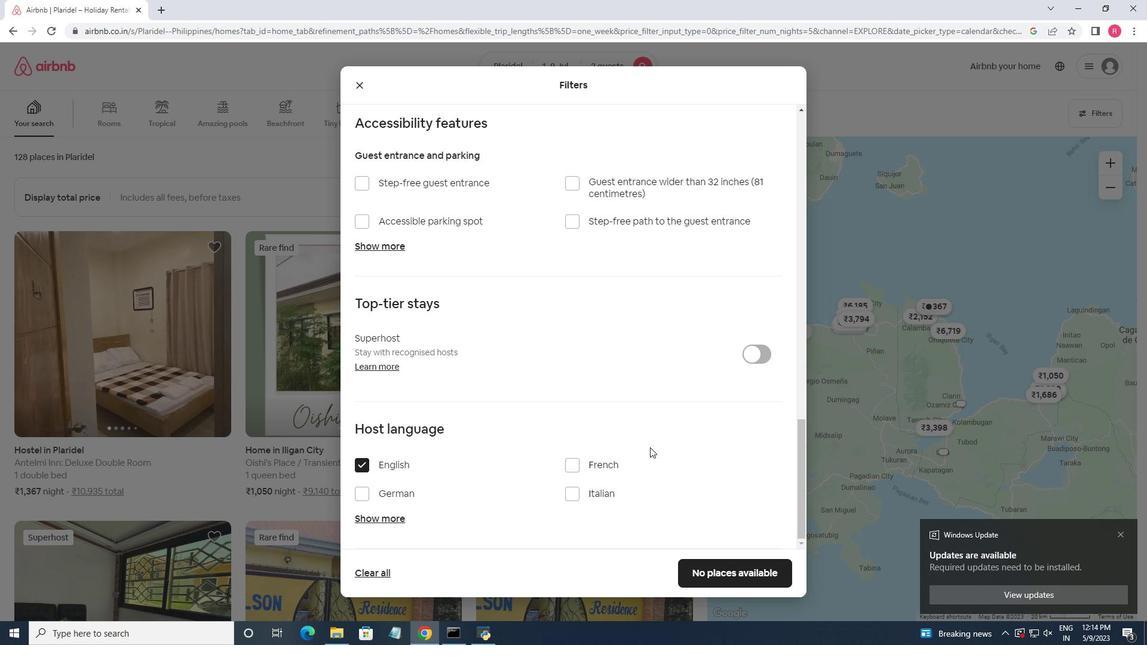 
Action: Mouse moved to (725, 566)
Screenshot: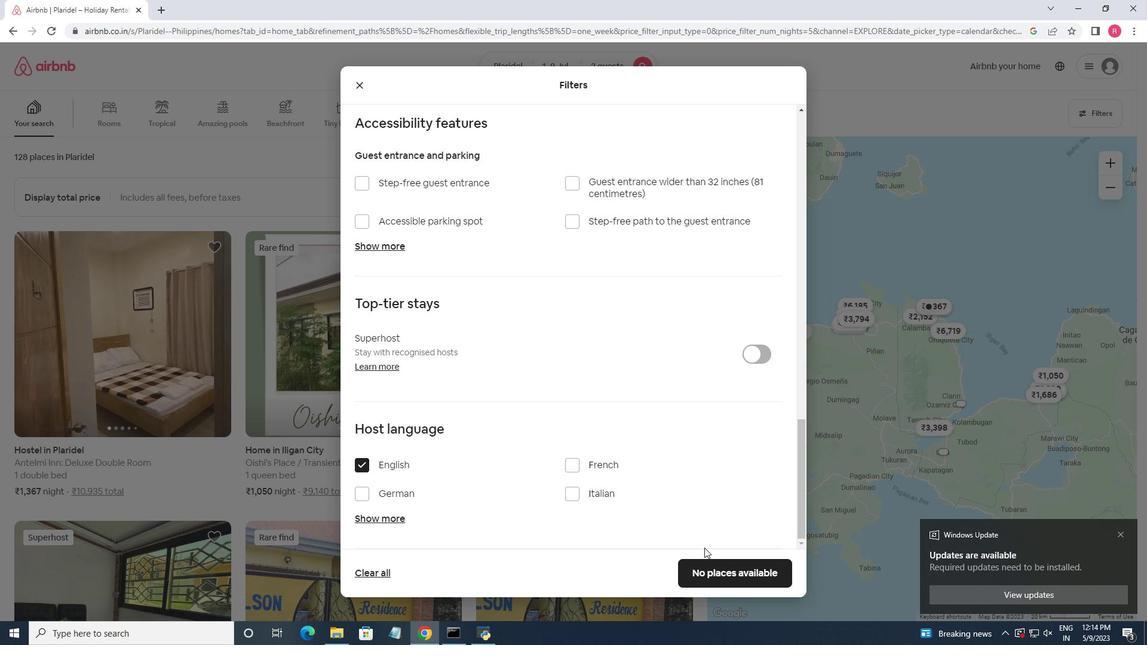 
Action: Mouse pressed left at (725, 566)
Screenshot: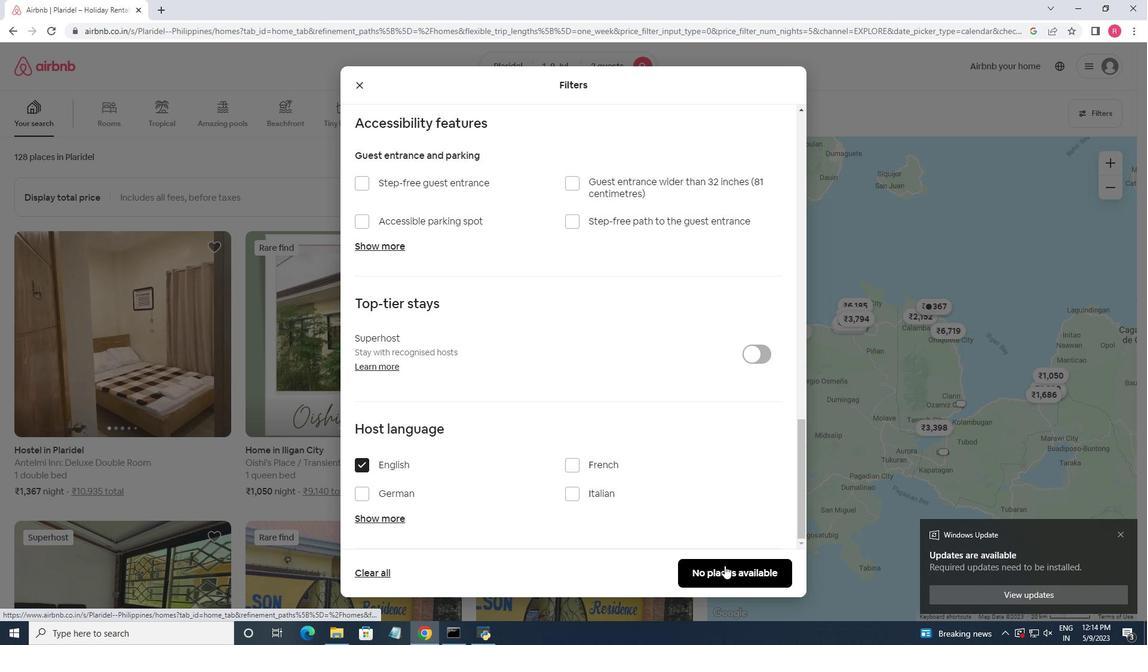 
Action: Mouse moved to (600, 352)
Screenshot: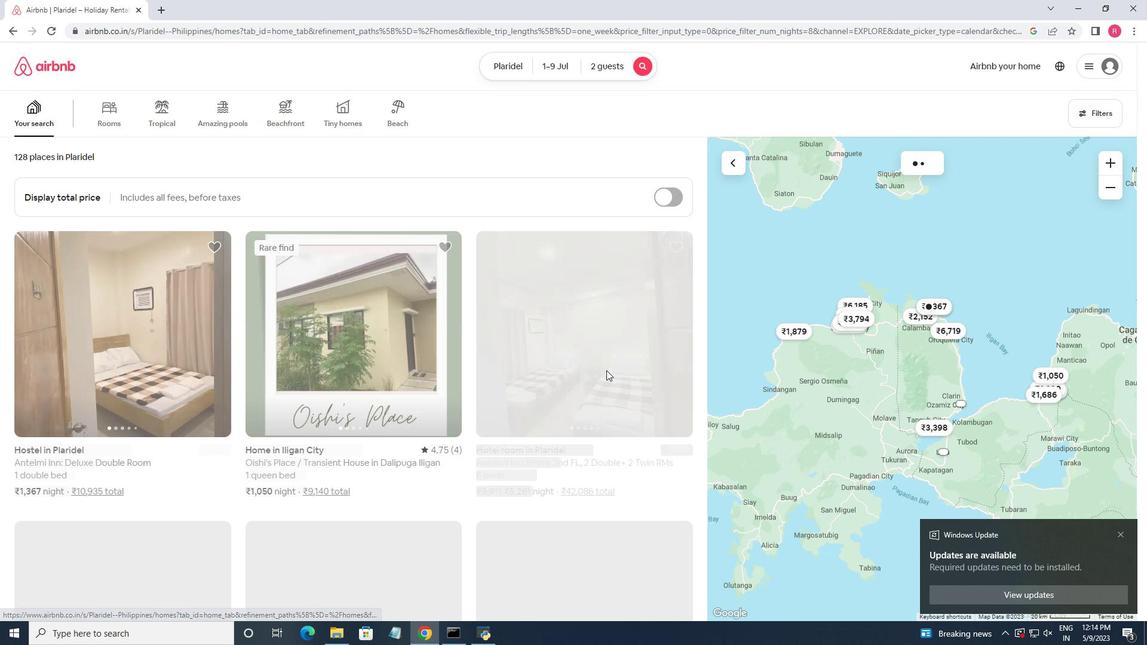 
